 Task: Look for space in Doğubayazıt, Turkey from 12th July, 2023 to 16th July, 2023 for 8 adults in price range Rs.10000 to Rs.16000. Place can be private room with 8 bedrooms having 8 beds and 8 bathrooms. Property type can be house, flat, guest house. Amenities needed are: wifi, TV, free parkinig on premises, gym, breakfast. Booking option can be shelf check-in. Required host language is English.
Action: Mouse pressed left at (443, 113)
Screenshot: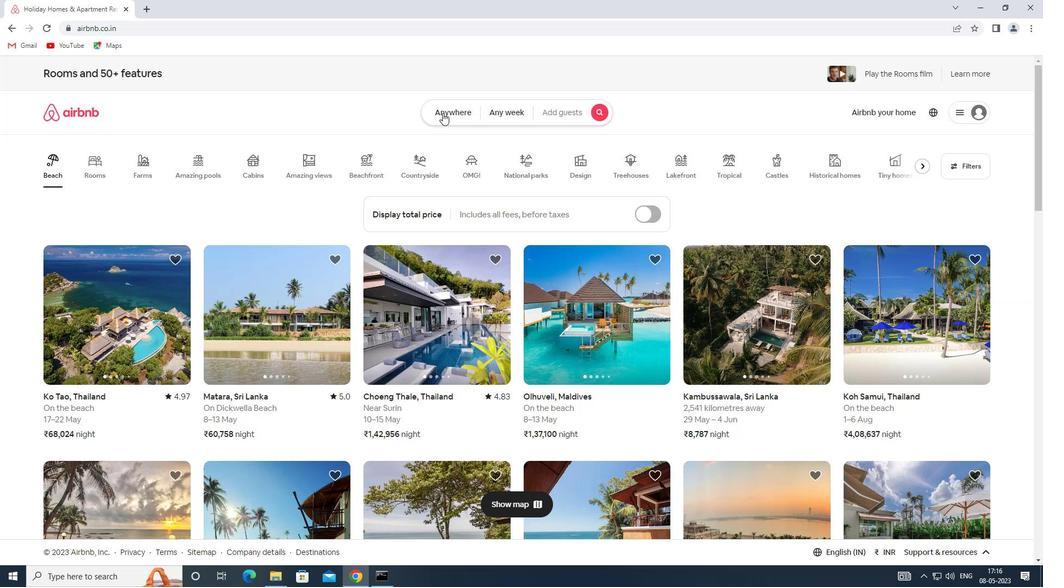 
Action: Mouse moved to (313, 163)
Screenshot: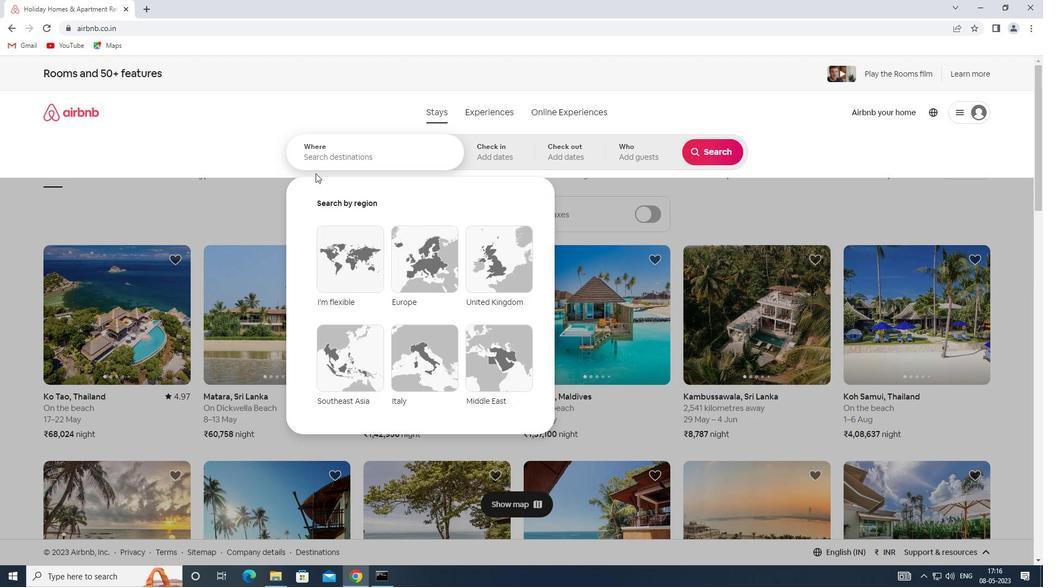 
Action: Mouse pressed left at (313, 163)
Screenshot: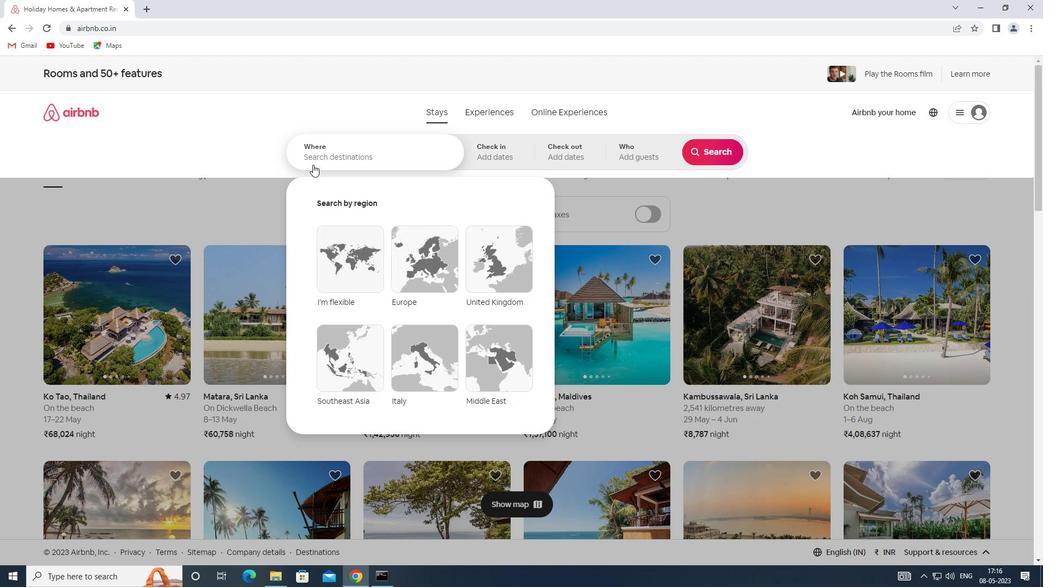 
Action: Key pressed <Key.shift>SPACE<Key.space>IN<Key.space><Key.shift>DOGUBAYAZIT,<Key.shift><Key.shift>TURKEY
Screenshot: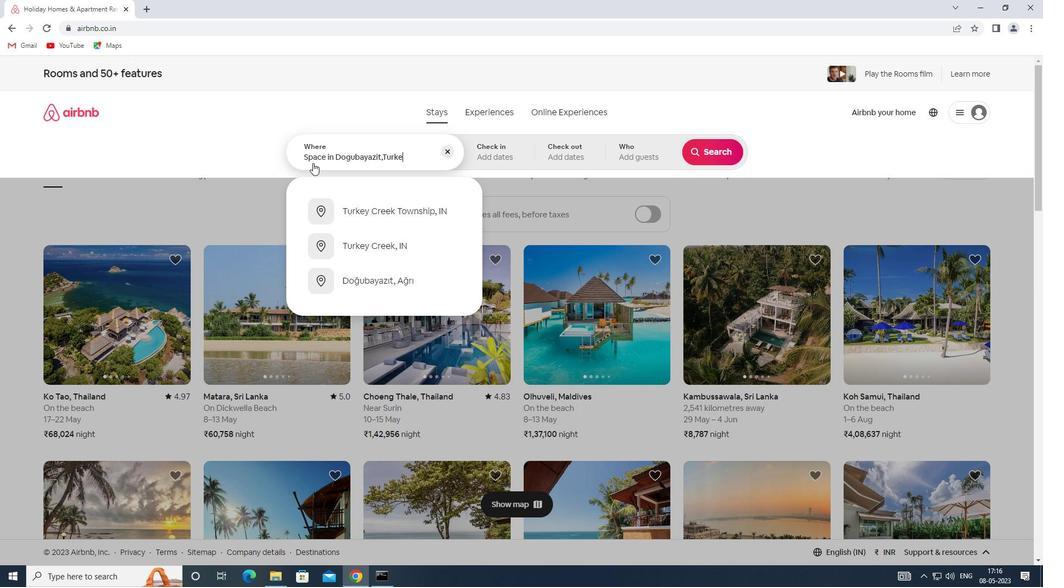 
Action: Mouse moved to (500, 153)
Screenshot: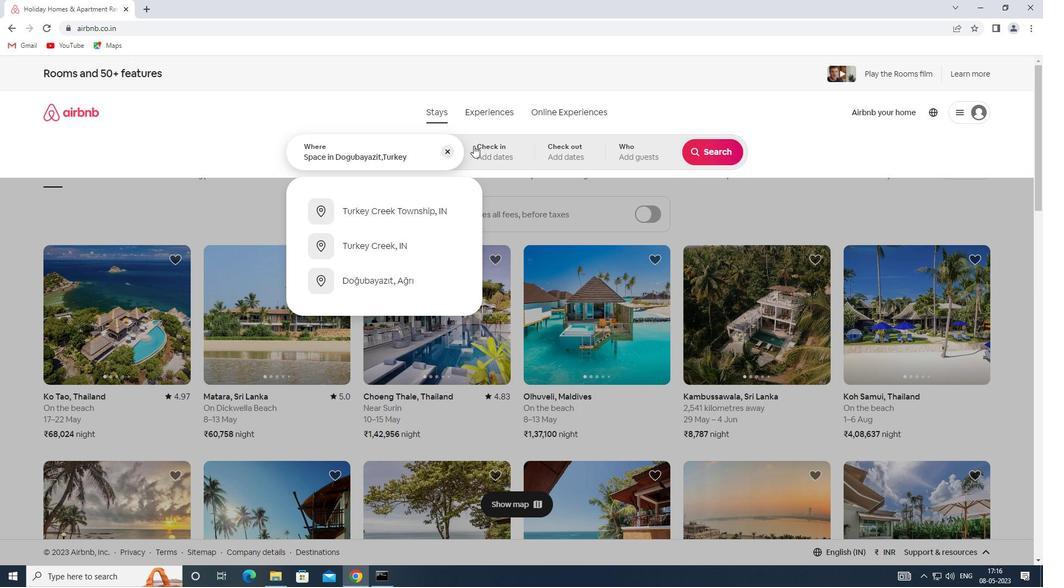 
Action: Mouse pressed left at (500, 153)
Screenshot: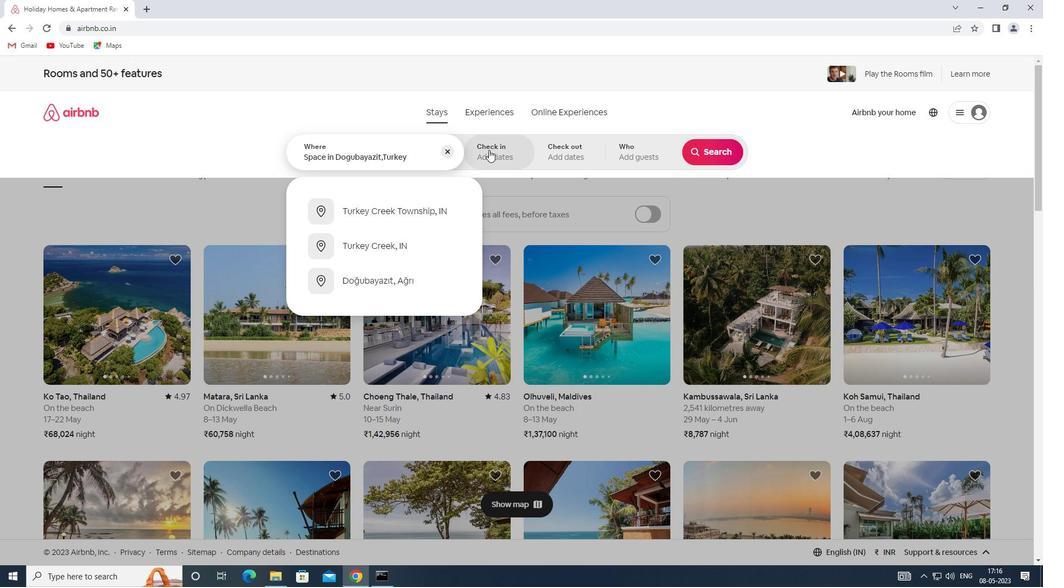 
Action: Mouse moved to (715, 242)
Screenshot: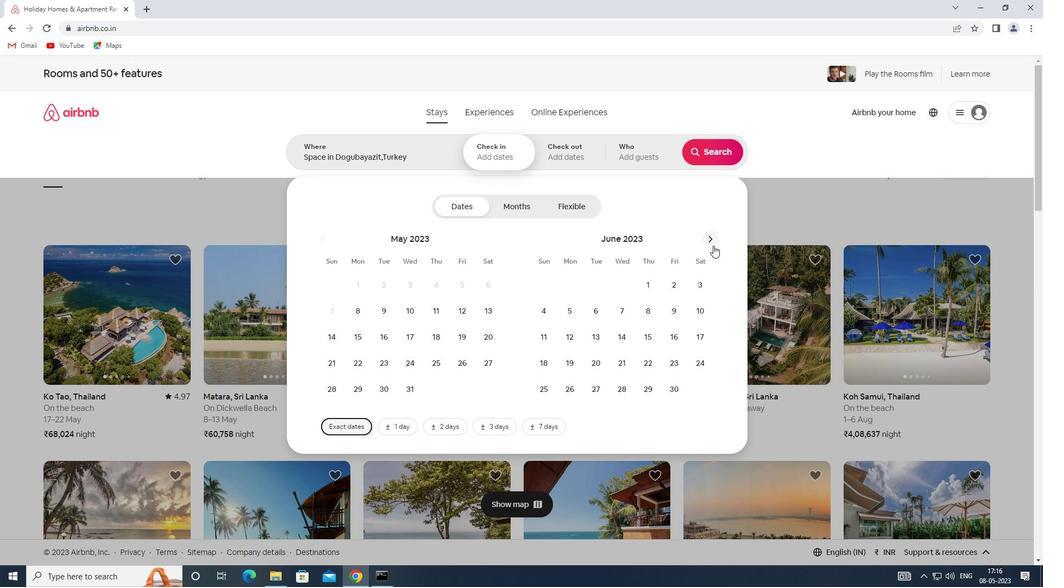 
Action: Mouse pressed left at (715, 242)
Screenshot: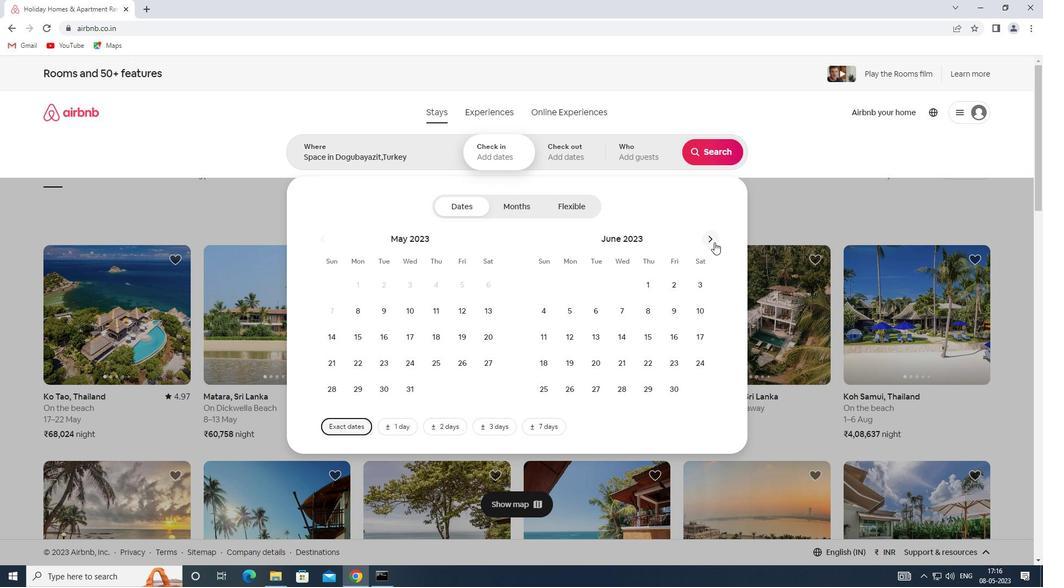 
Action: Mouse moved to (615, 331)
Screenshot: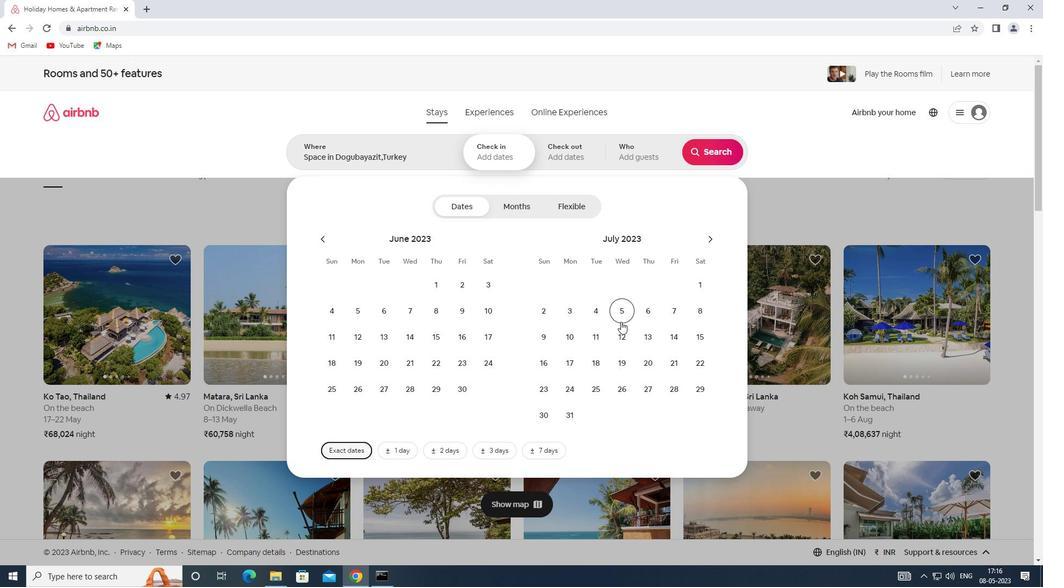 
Action: Mouse pressed left at (615, 331)
Screenshot: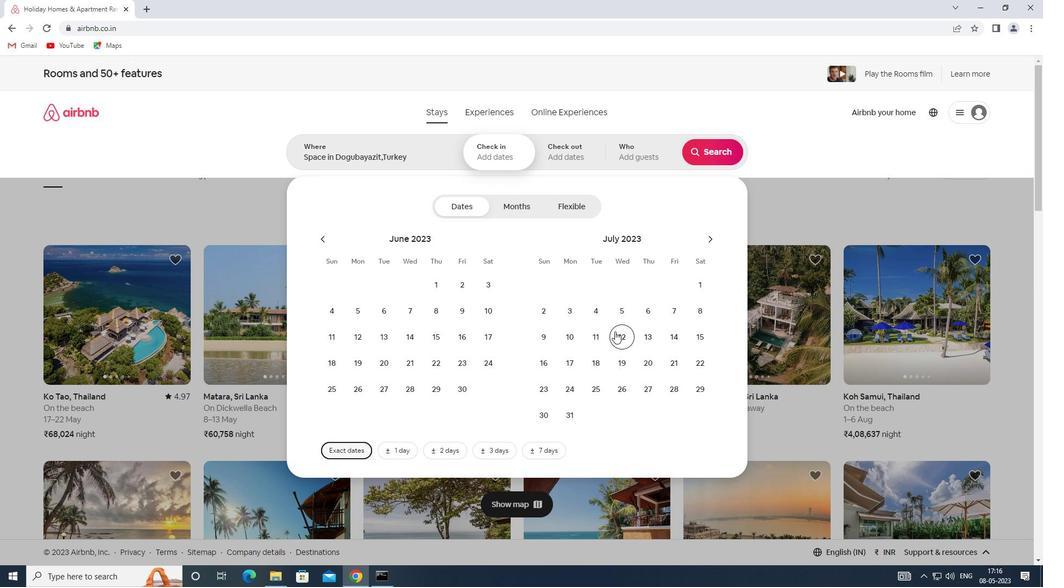 
Action: Mouse moved to (539, 368)
Screenshot: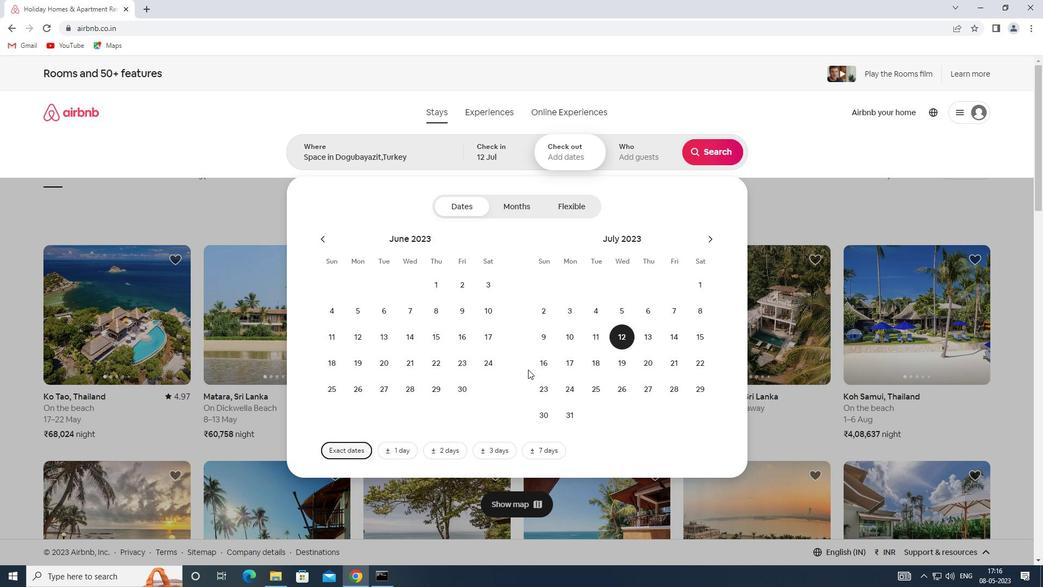 
Action: Mouse pressed left at (539, 368)
Screenshot: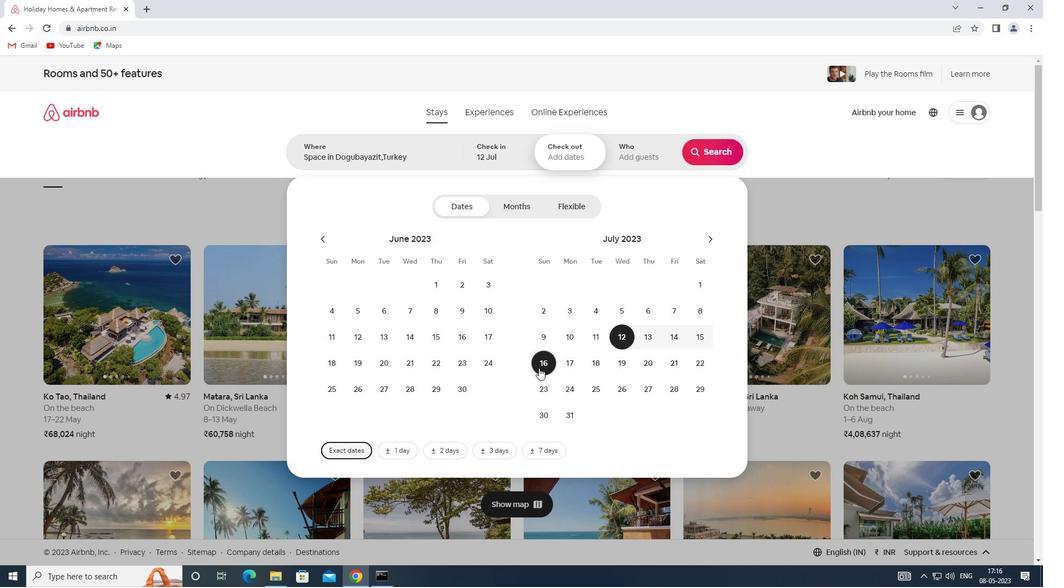 
Action: Mouse moved to (645, 161)
Screenshot: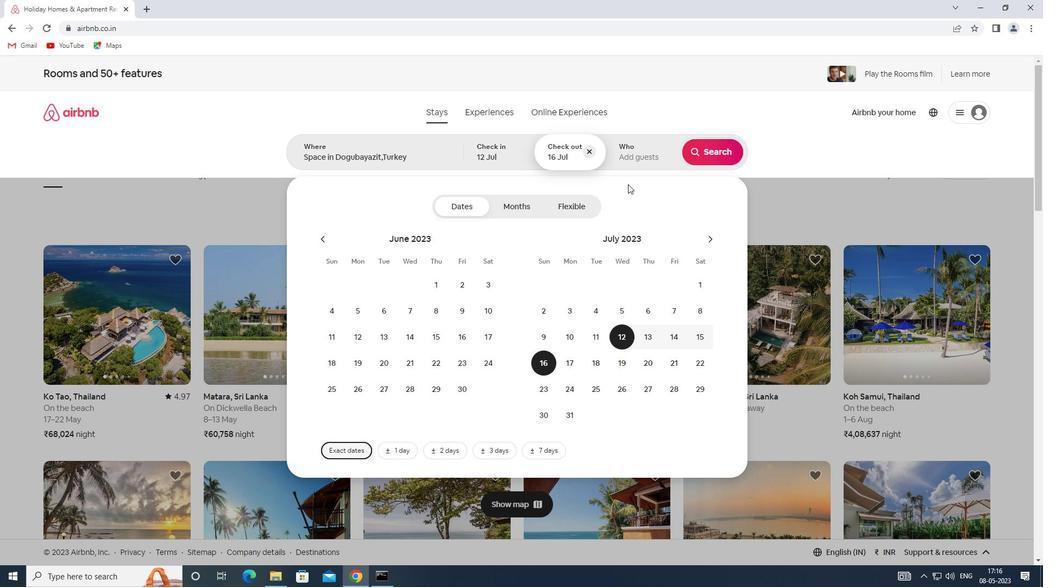 
Action: Mouse pressed left at (645, 161)
Screenshot: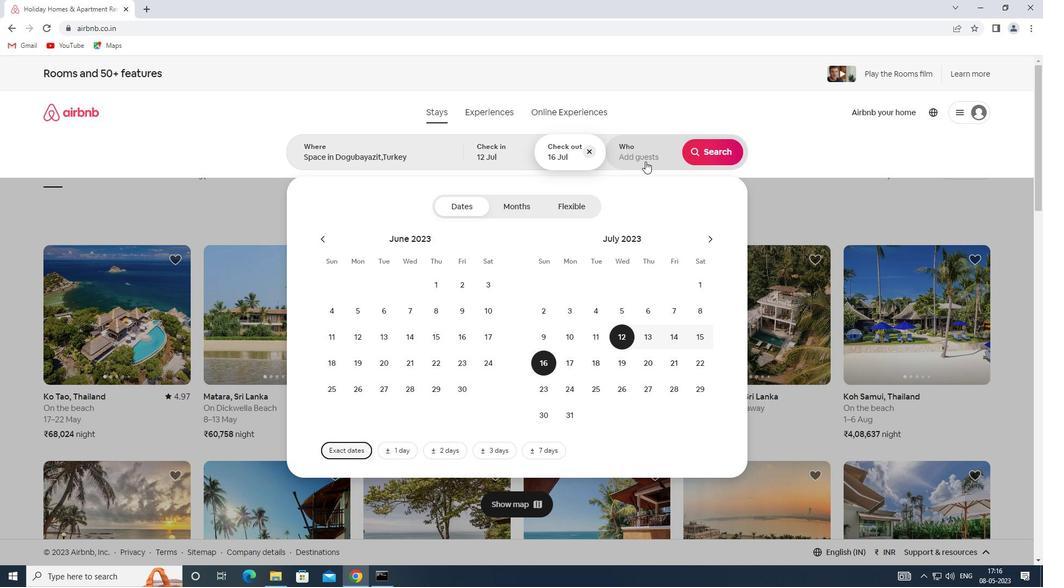
Action: Mouse moved to (715, 215)
Screenshot: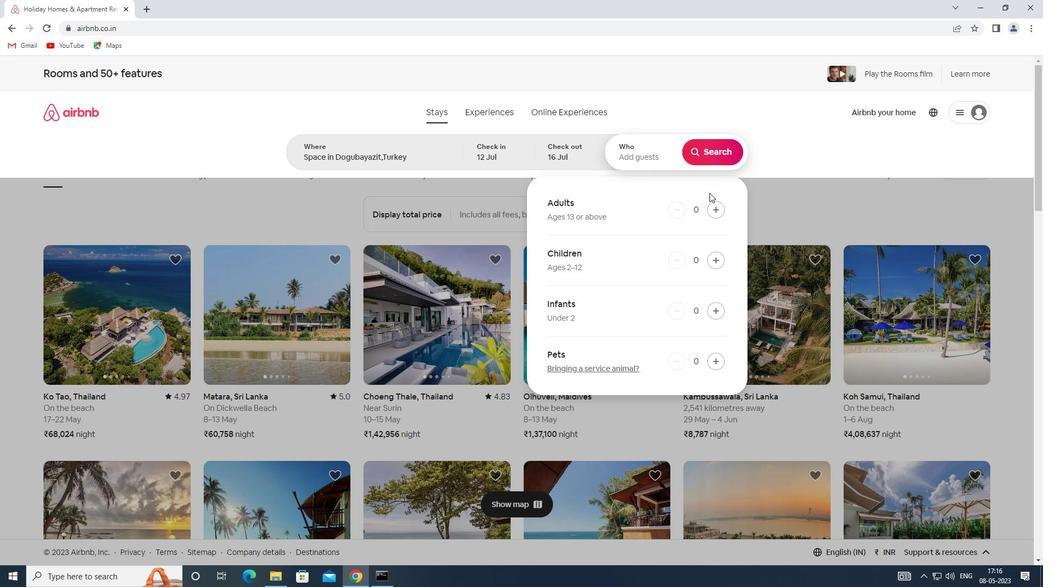 
Action: Mouse pressed left at (715, 215)
Screenshot: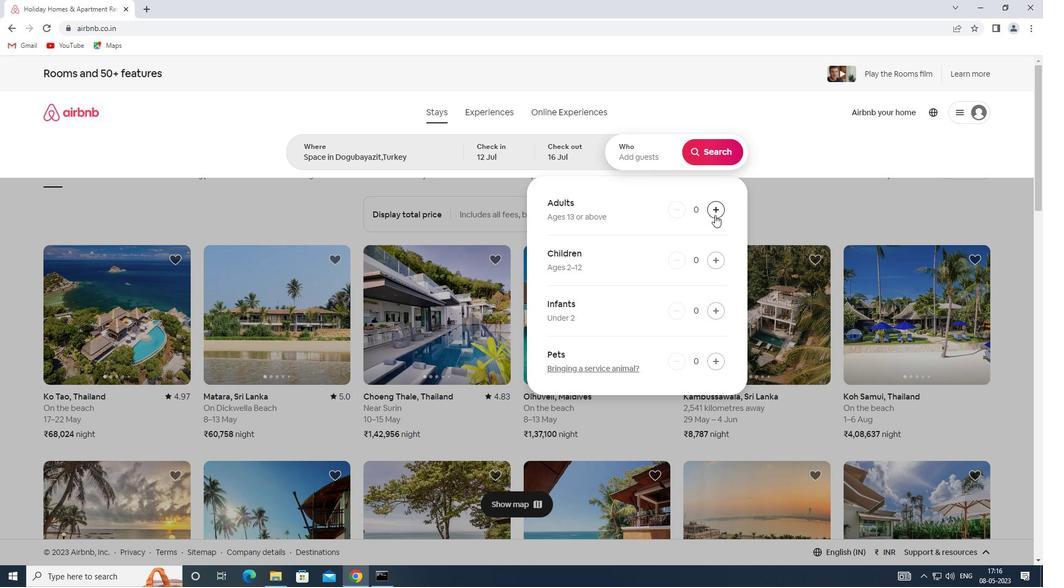 
Action: Mouse pressed left at (715, 215)
Screenshot: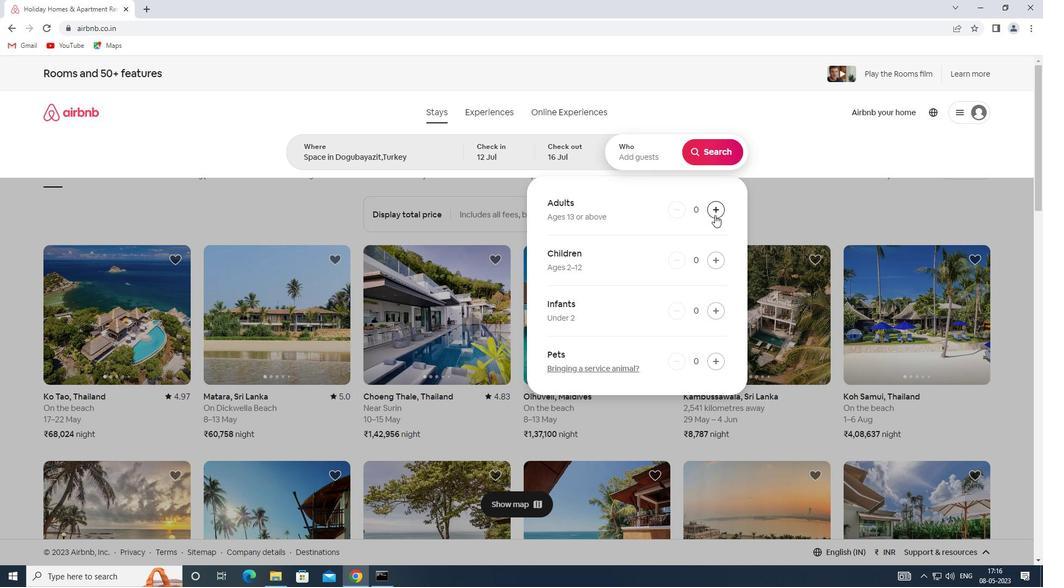 
Action: Mouse pressed left at (715, 215)
Screenshot: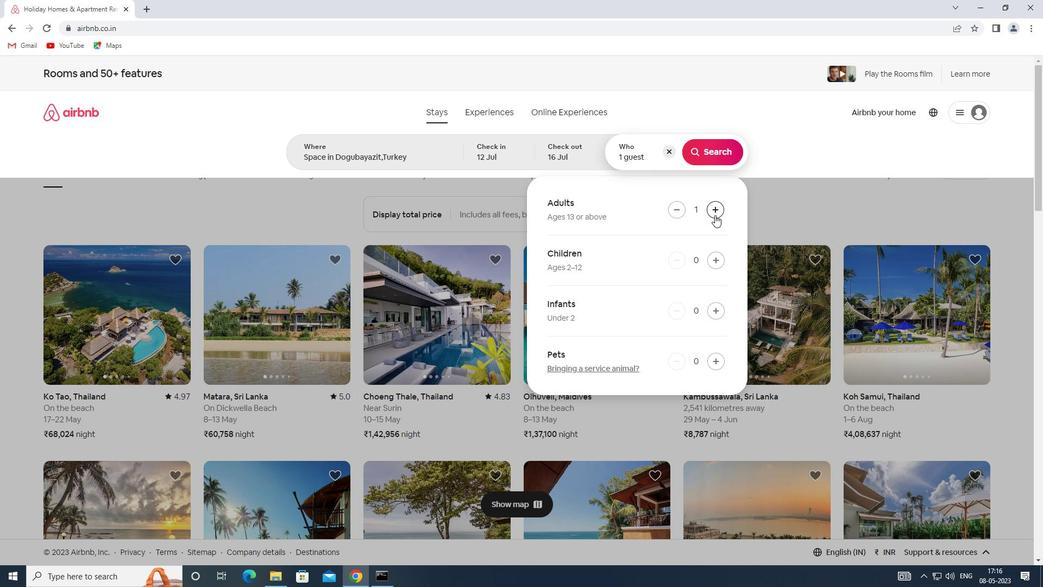 
Action: Mouse pressed left at (715, 215)
Screenshot: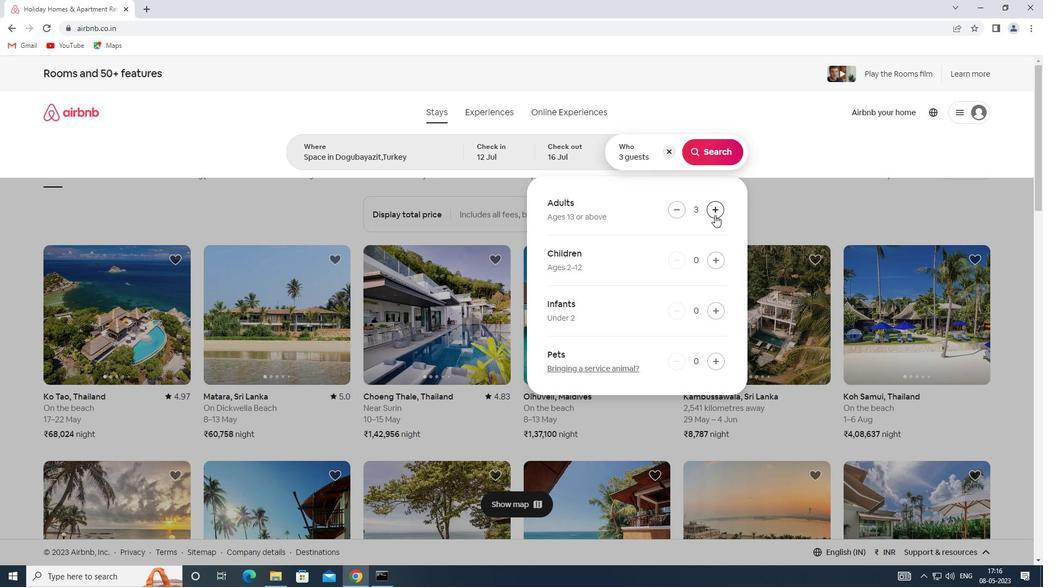 
Action: Mouse pressed left at (715, 215)
Screenshot: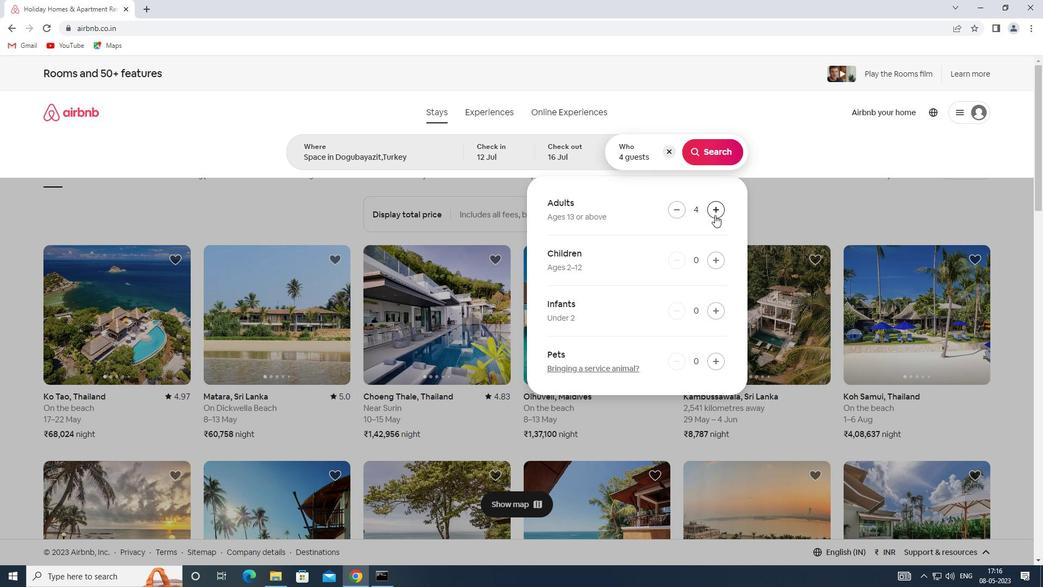 
Action: Mouse pressed left at (715, 215)
Screenshot: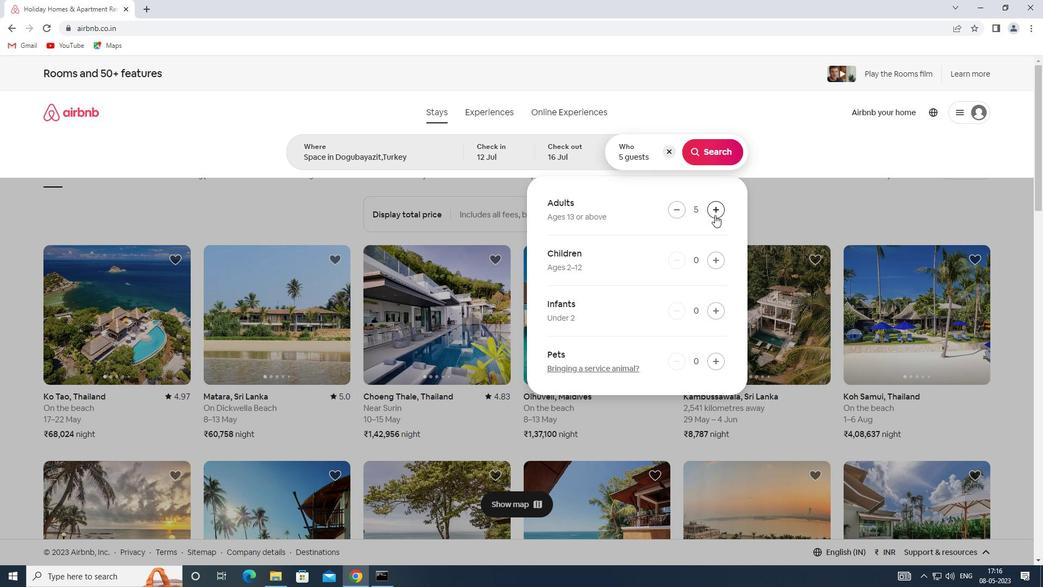 
Action: Mouse pressed left at (715, 215)
Screenshot: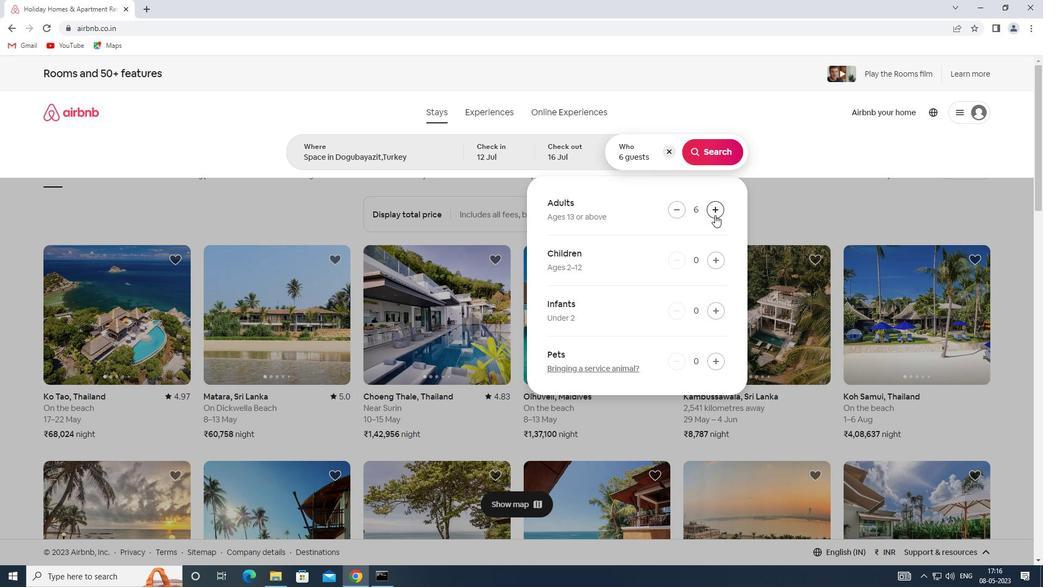 
Action: Mouse pressed left at (715, 215)
Screenshot: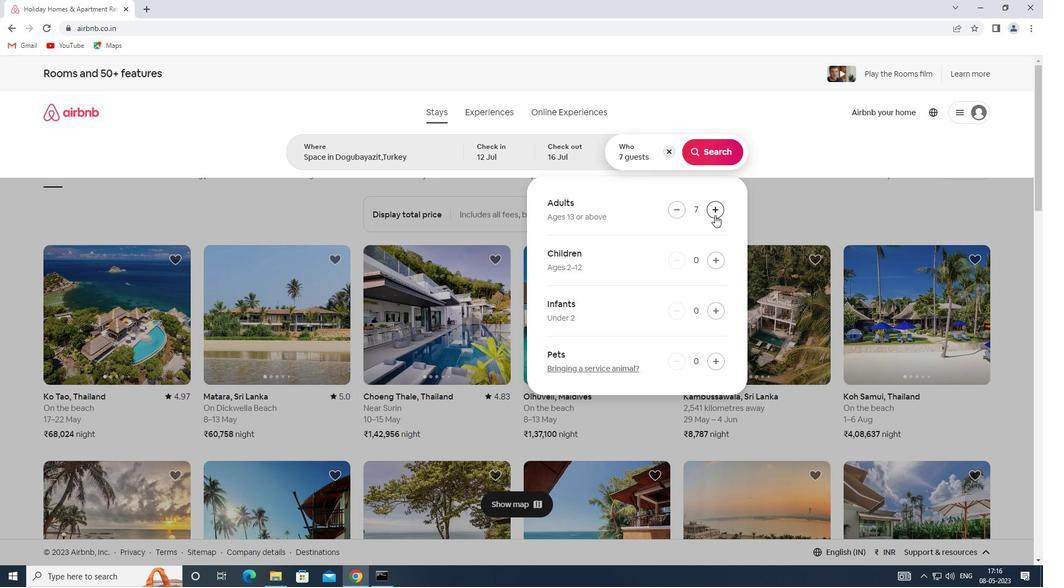 
Action: Mouse moved to (709, 158)
Screenshot: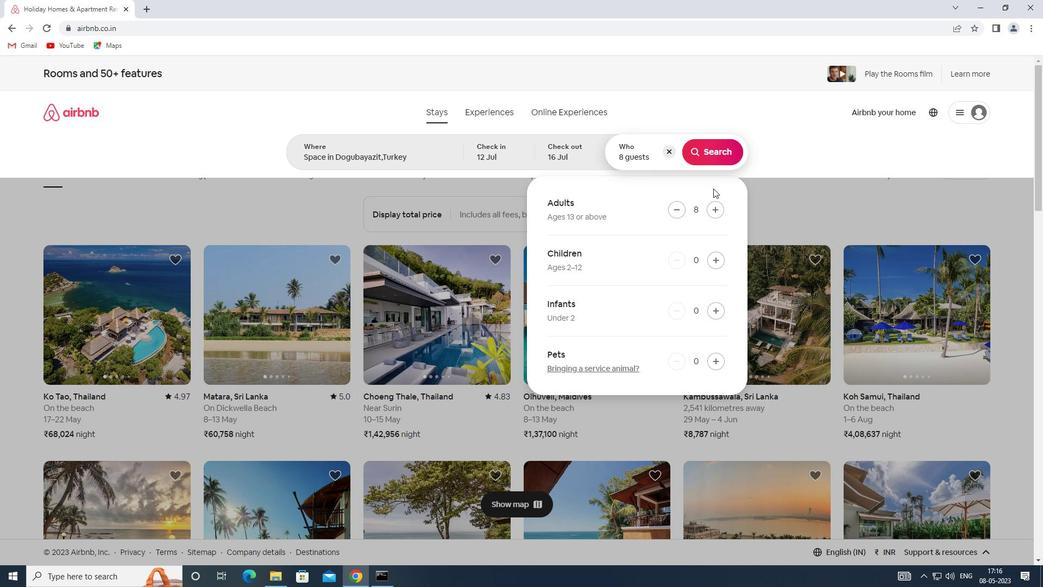
Action: Mouse pressed left at (709, 158)
Screenshot: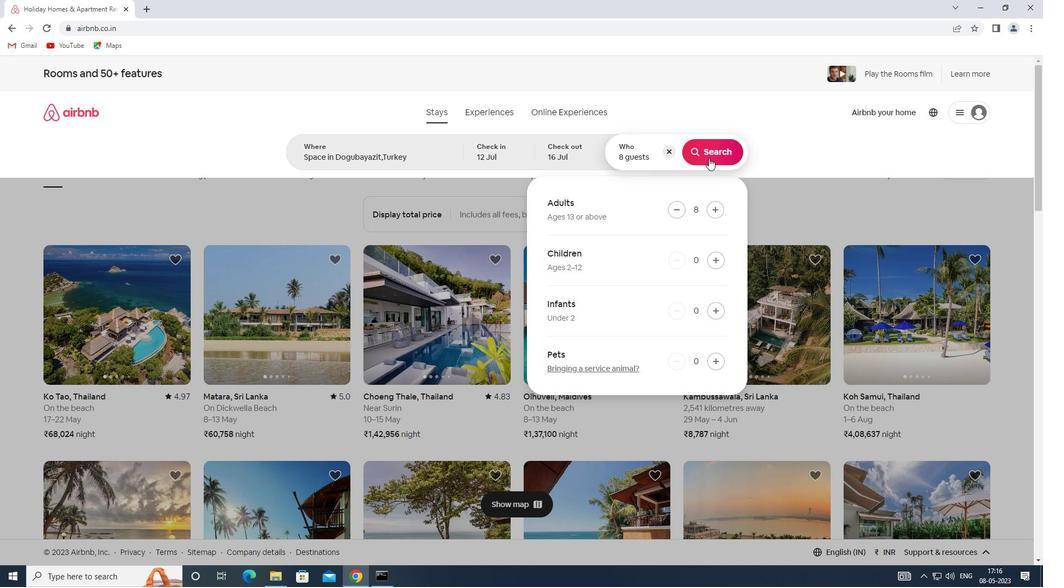 
Action: Mouse moved to (988, 129)
Screenshot: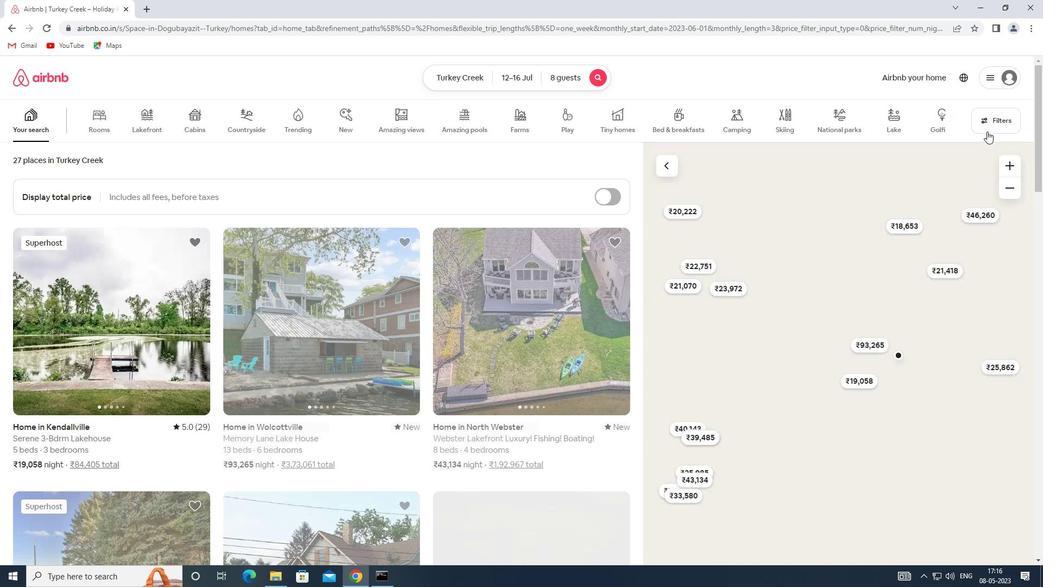 
Action: Mouse pressed left at (988, 129)
Screenshot: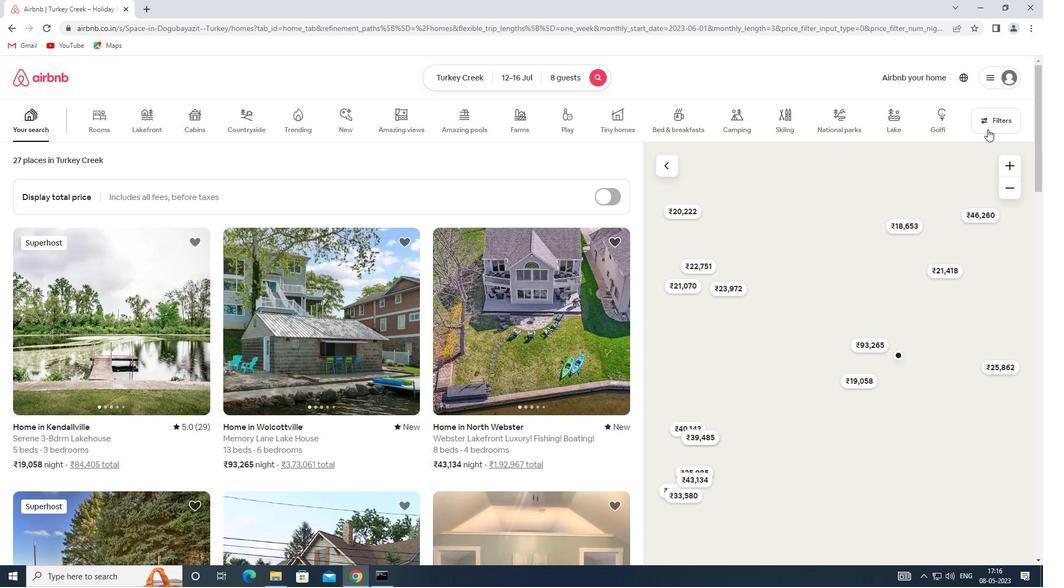 
Action: Mouse moved to (385, 390)
Screenshot: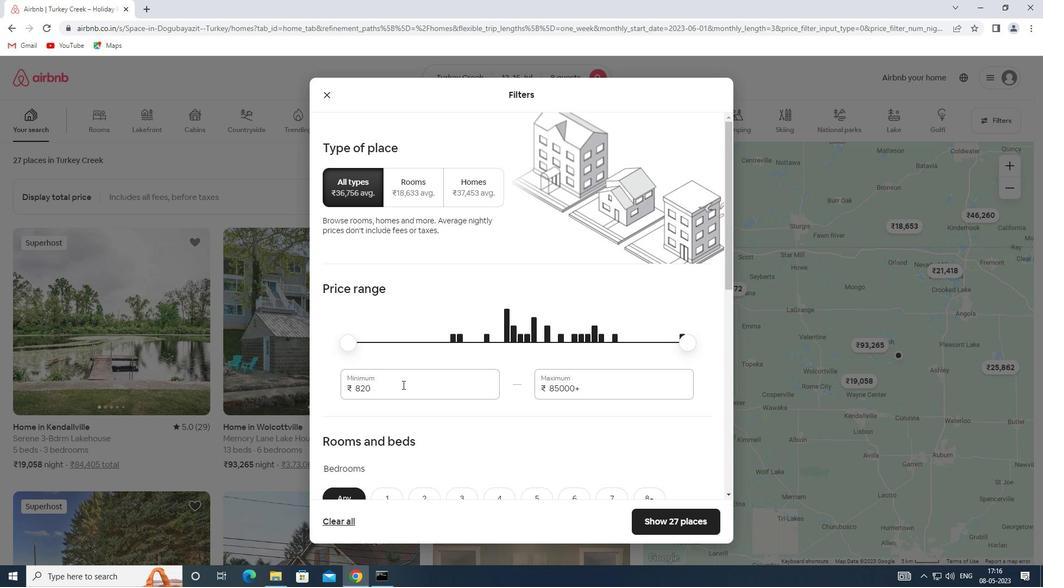 
Action: Mouse pressed left at (385, 390)
Screenshot: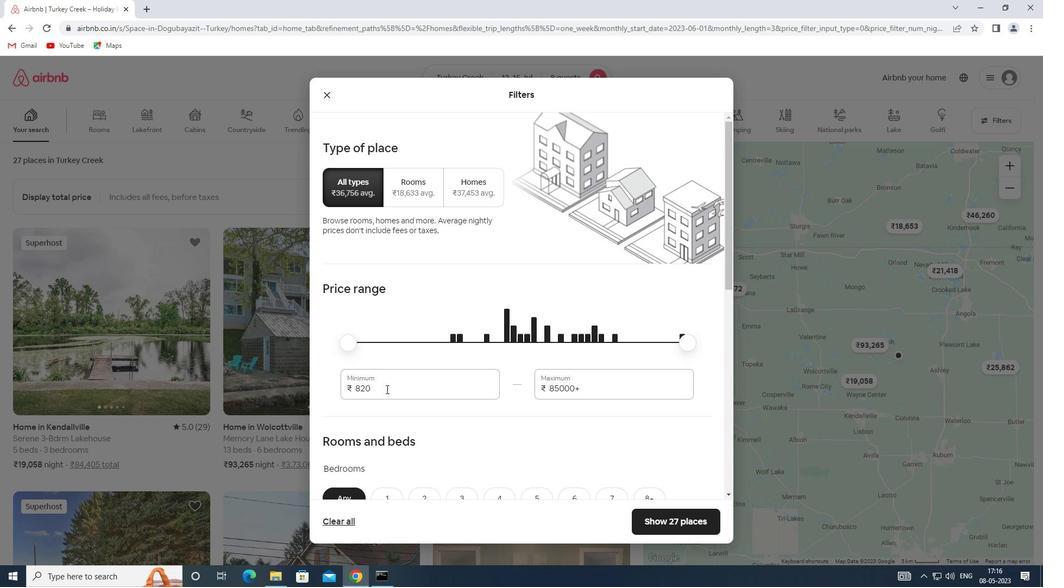 
Action: Mouse moved to (339, 390)
Screenshot: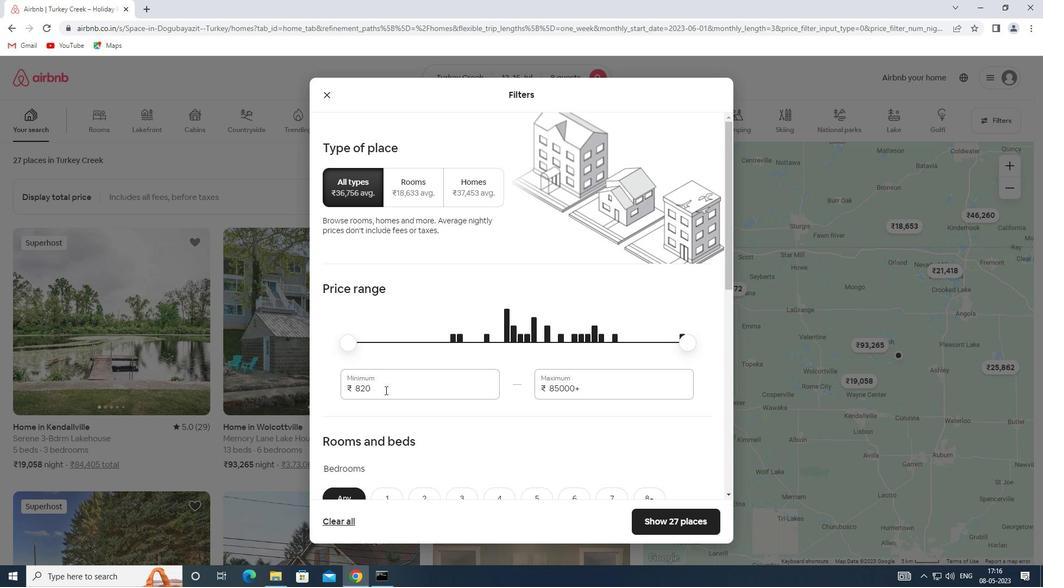 
Action: Key pressed 10000
Screenshot: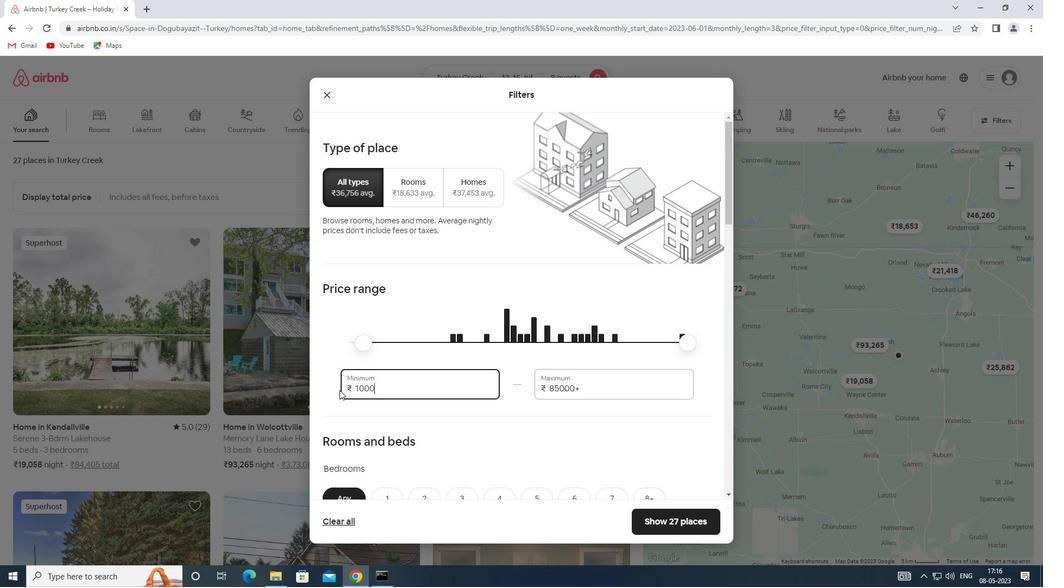 
Action: Mouse moved to (587, 389)
Screenshot: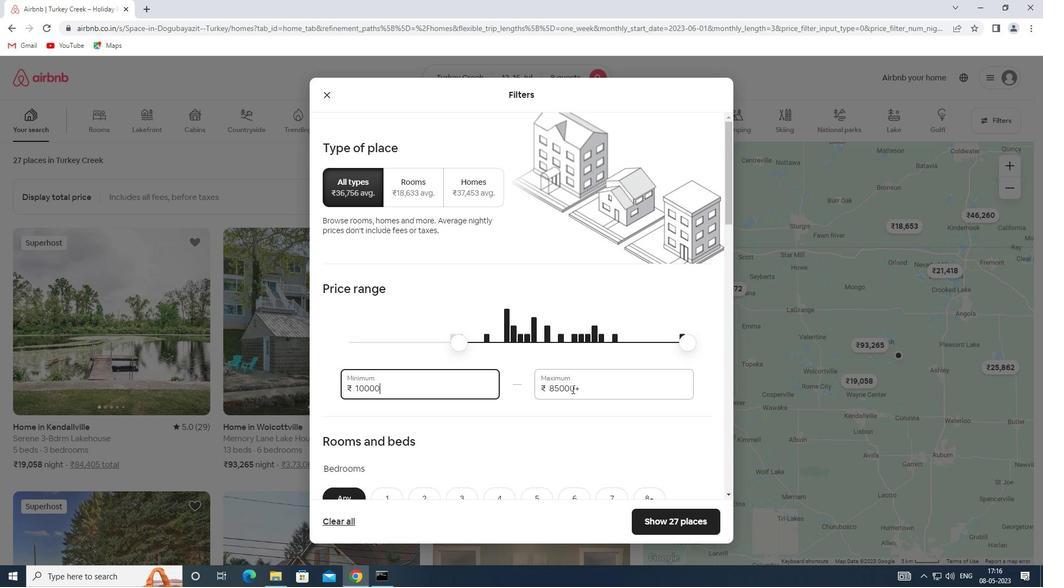 
Action: Mouse pressed left at (587, 389)
Screenshot: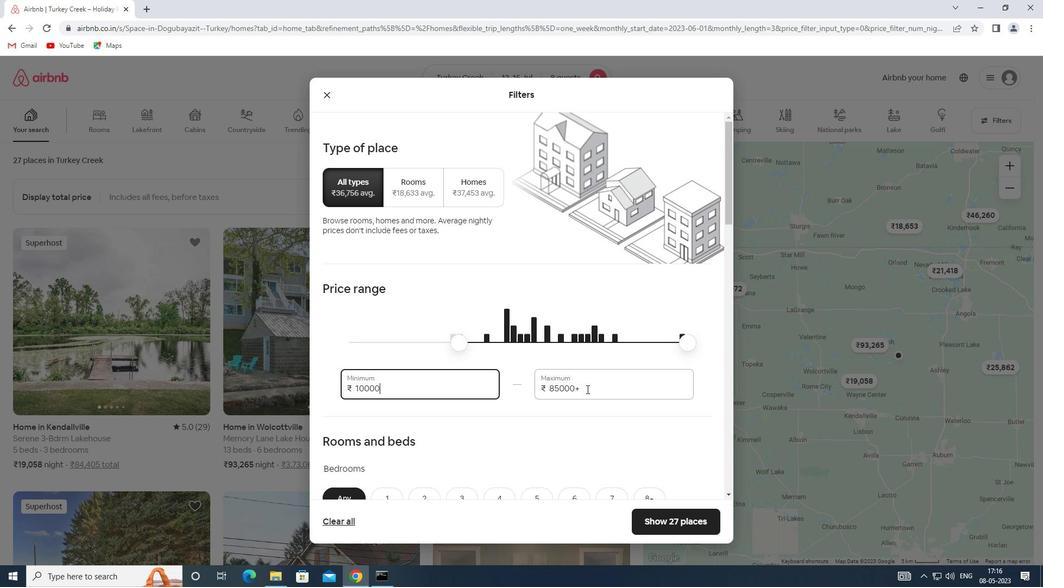 
Action: Mouse moved to (524, 389)
Screenshot: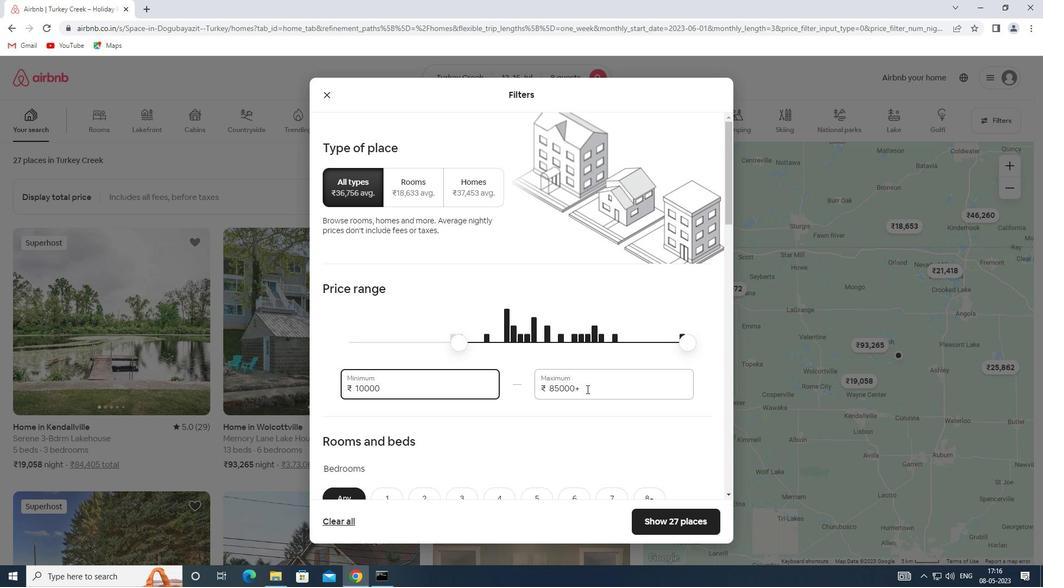 
Action: Key pressed 16000
Screenshot: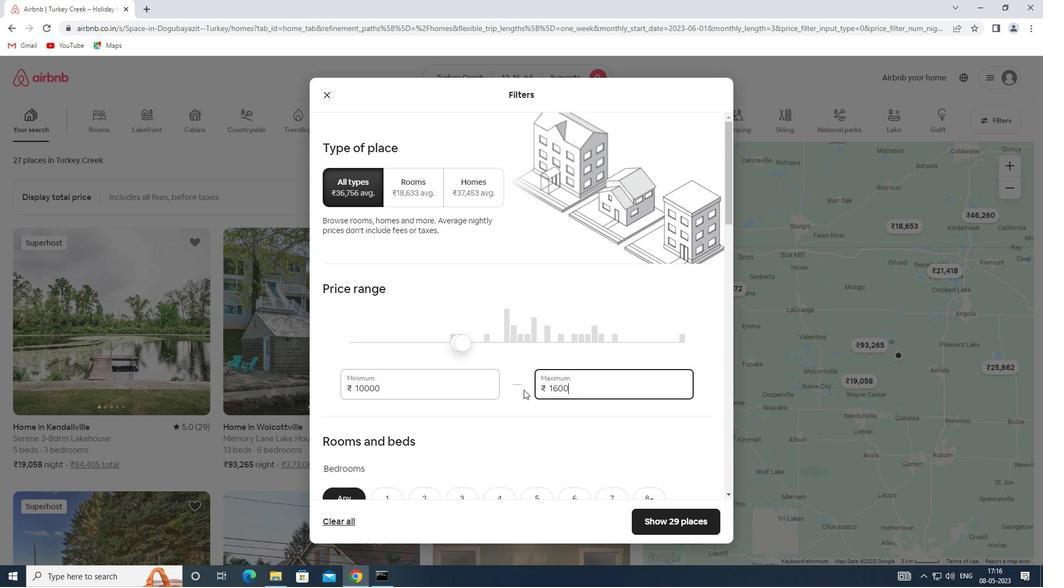 
Action: Mouse scrolled (524, 389) with delta (0, 0)
Screenshot: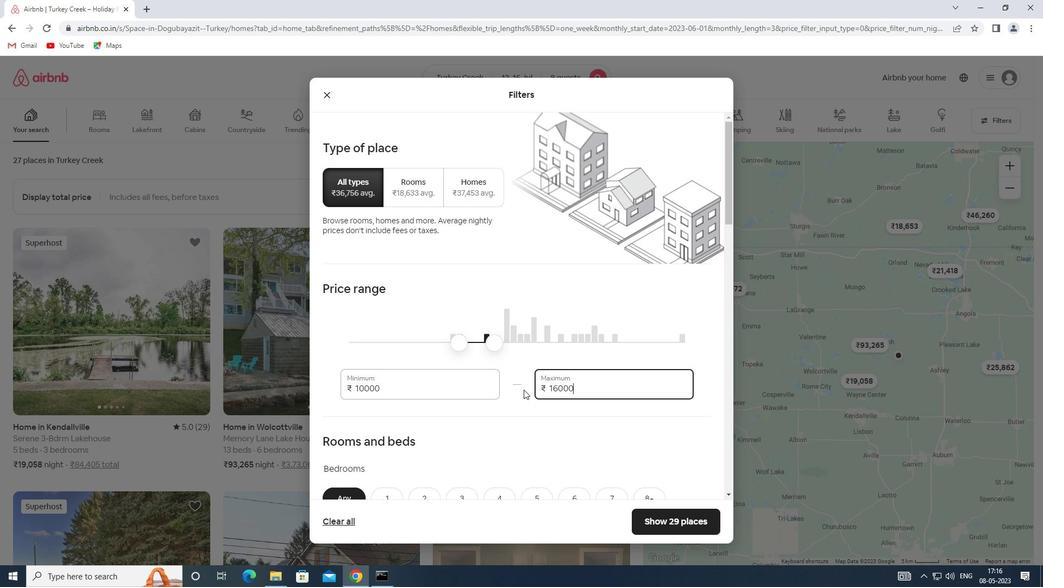 
Action: Mouse scrolled (524, 389) with delta (0, 0)
Screenshot: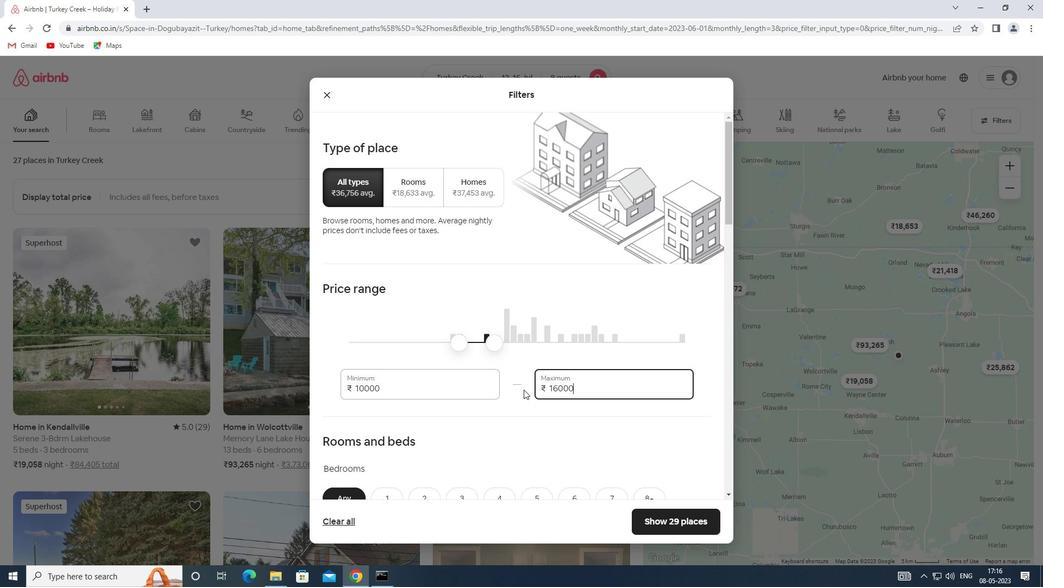 
Action: Mouse moved to (523, 389)
Screenshot: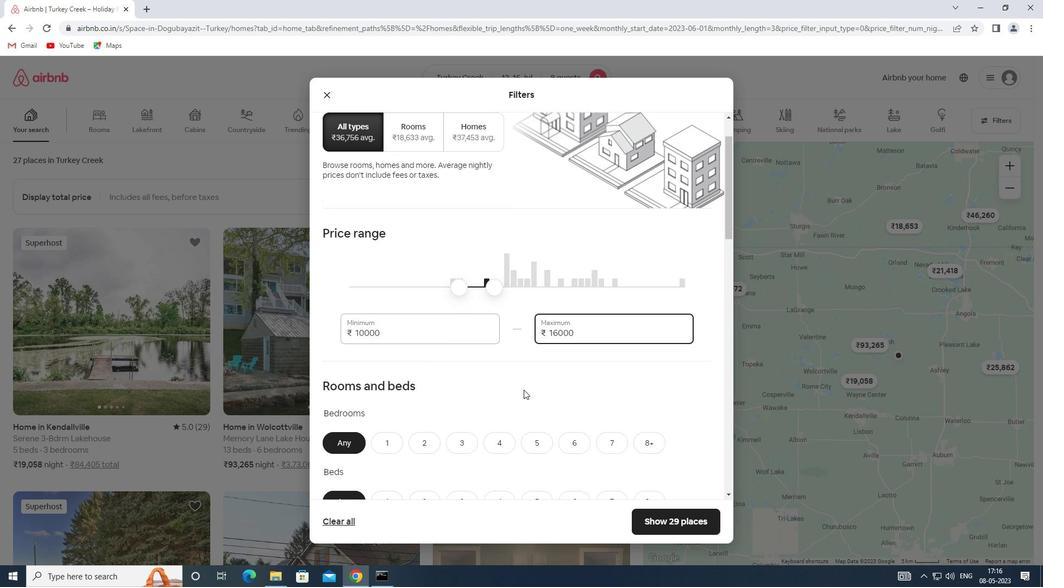 
Action: Mouse scrolled (523, 389) with delta (0, 0)
Screenshot: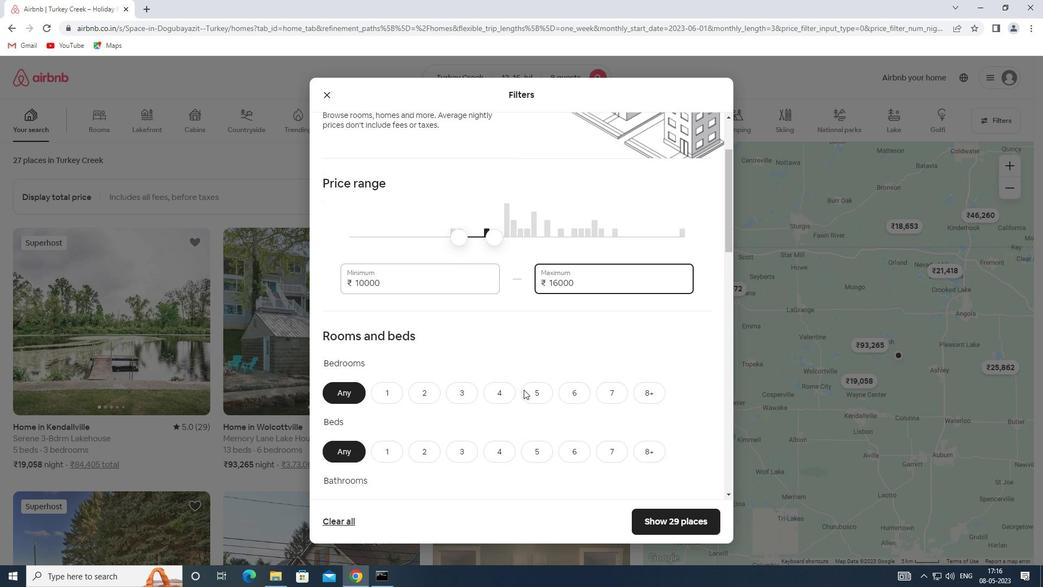 
Action: Mouse moved to (649, 336)
Screenshot: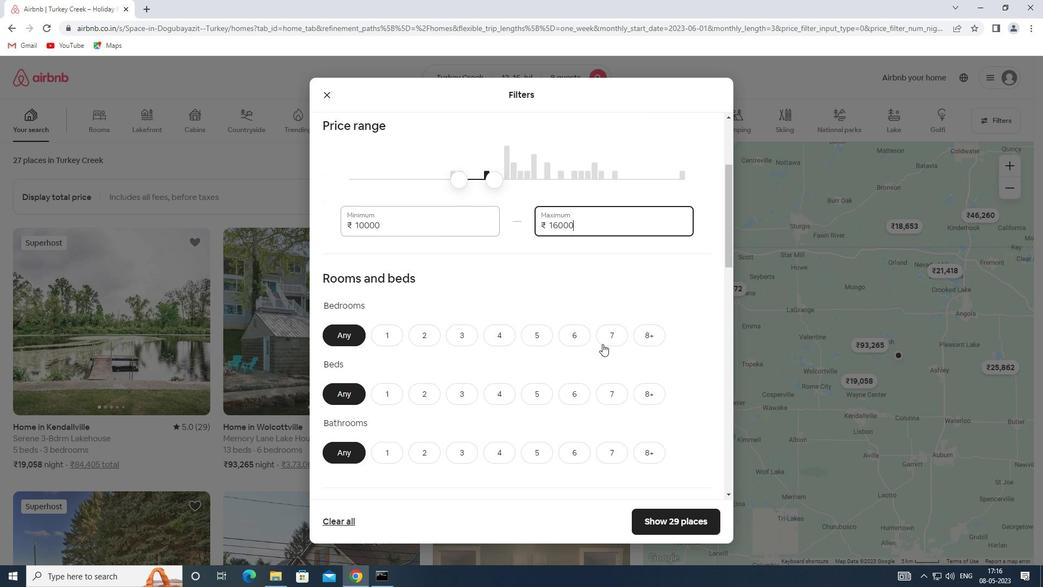 
Action: Mouse pressed left at (649, 336)
Screenshot: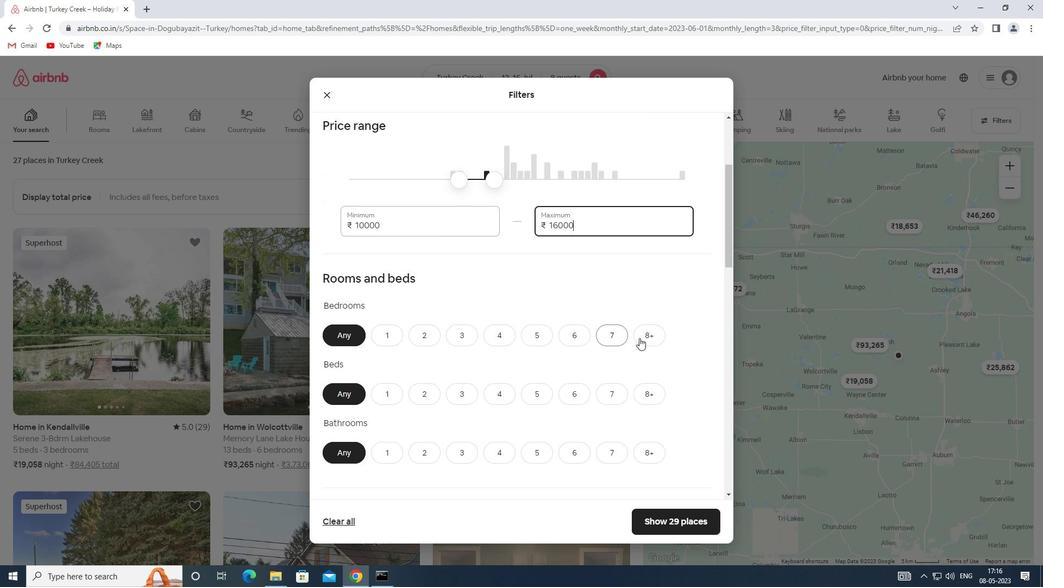 
Action: Mouse moved to (648, 388)
Screenshot: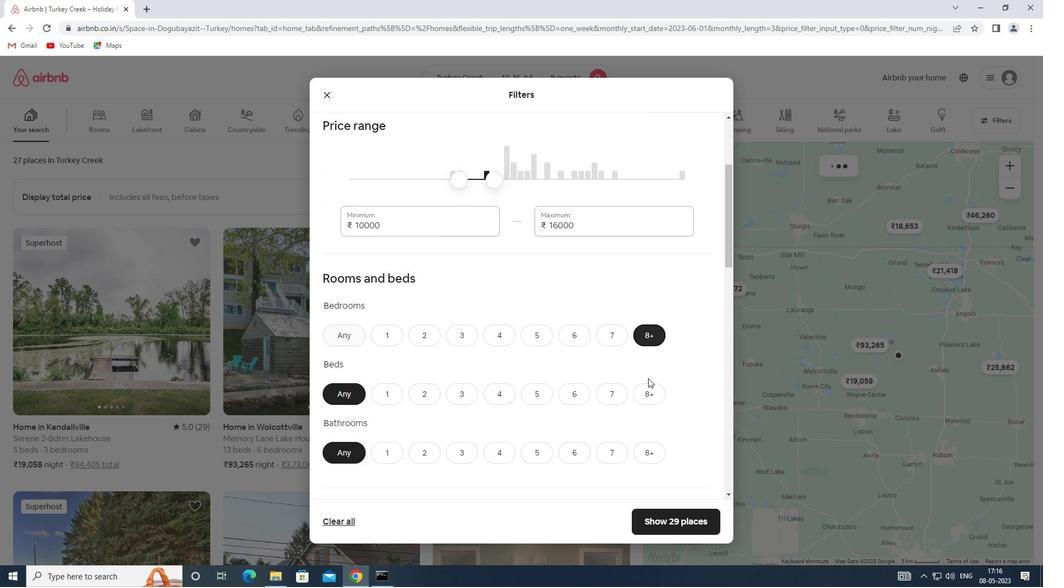 
Action: Mouse pressed left at (648, 388)
Screenshot: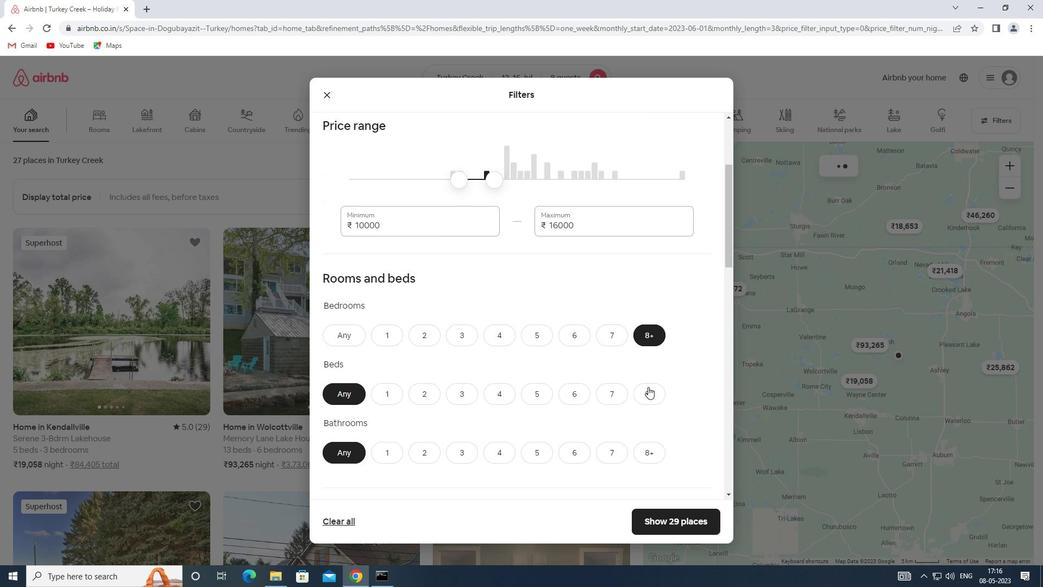 
Action: Mouse moved to (647, 457)
Screenshot: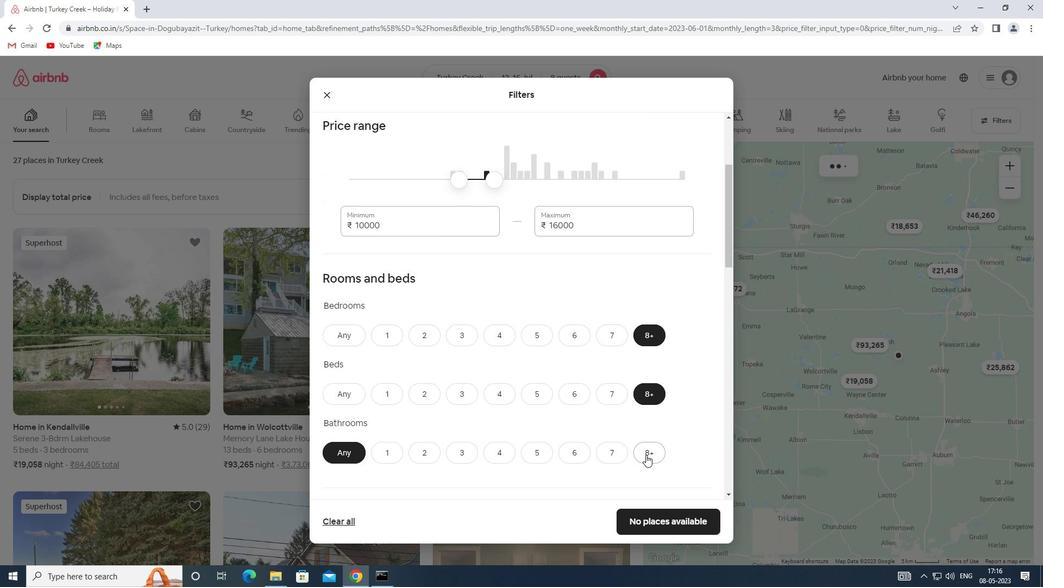 
Action: Mouse pressed left at (647, 457)
Screenshot: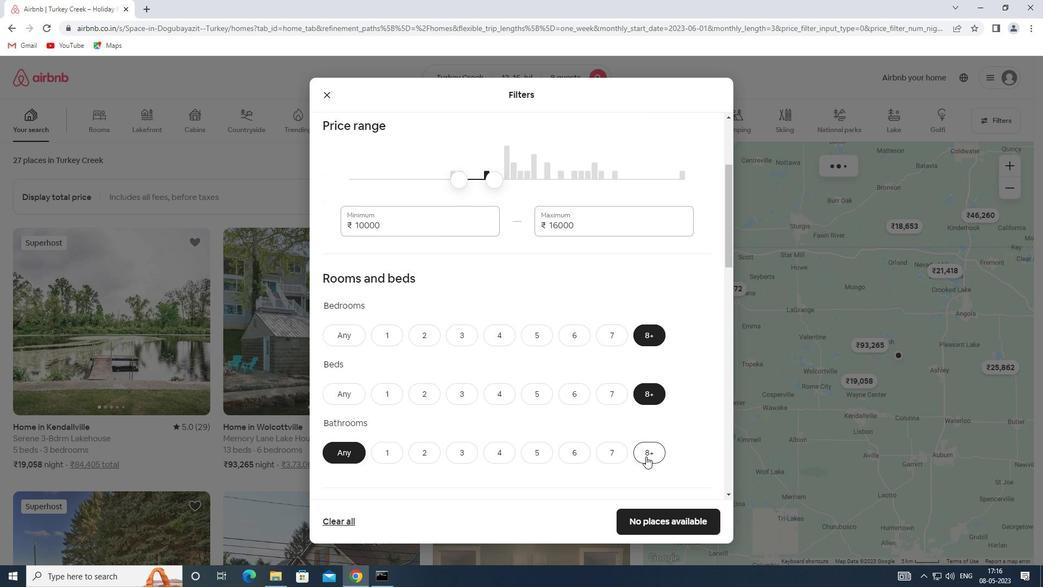 
Action: Mouse moved to (548, 406)
Screenshot: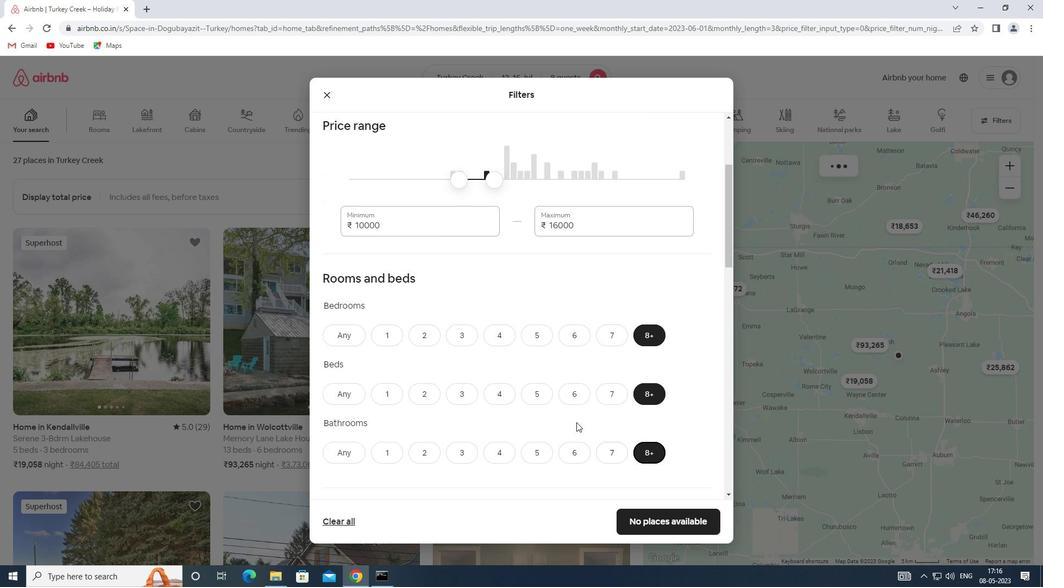 
Action: Mouse scrolled (548, 406) with delta (0, 0)
Screenshot: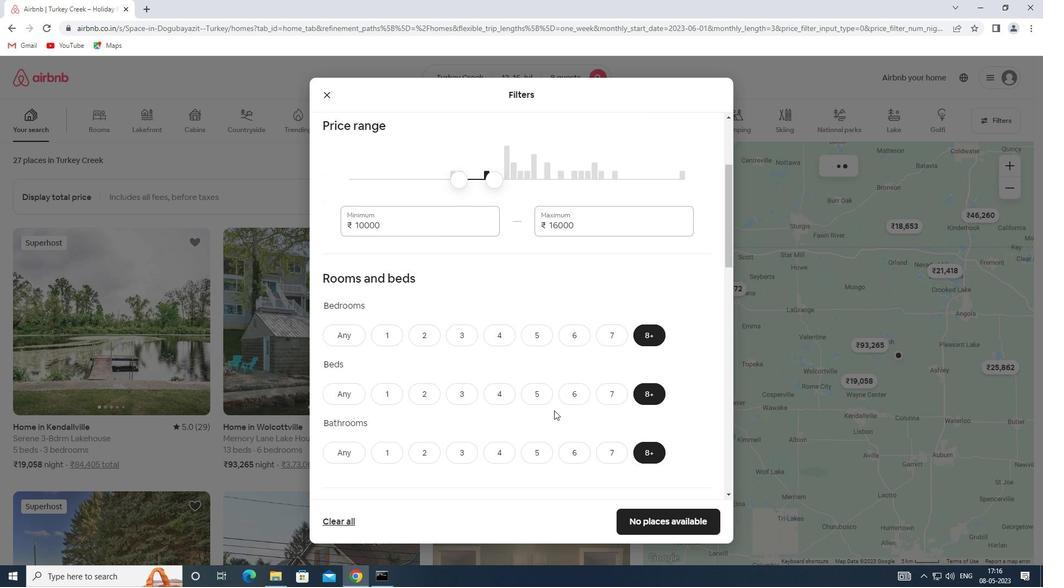 
Action: Mouse scrolled (548, 406) with delta (0, 0)
Screenshot: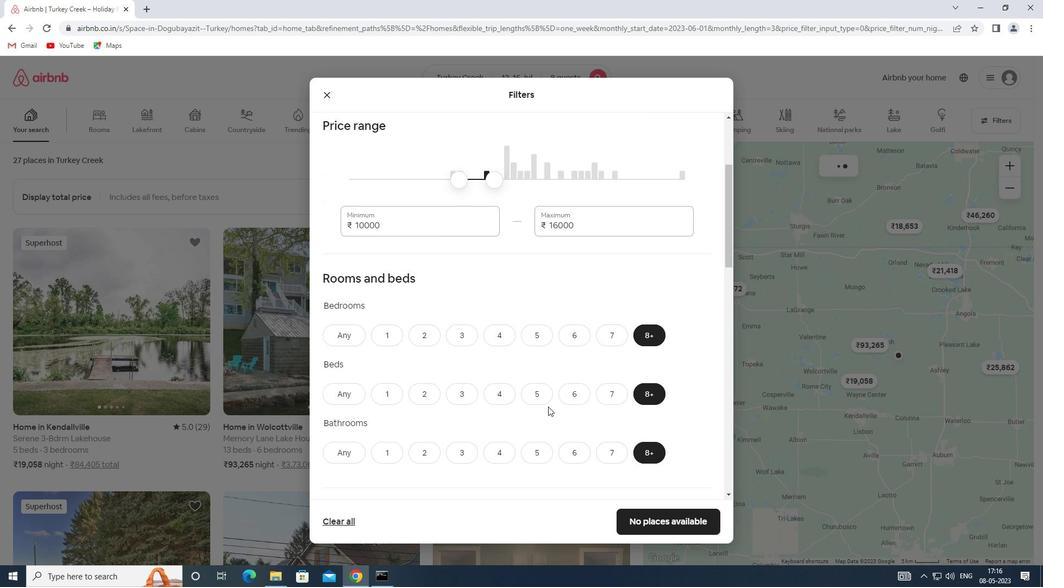 
Action: Mouse moved to (523, 390)
Screenshot: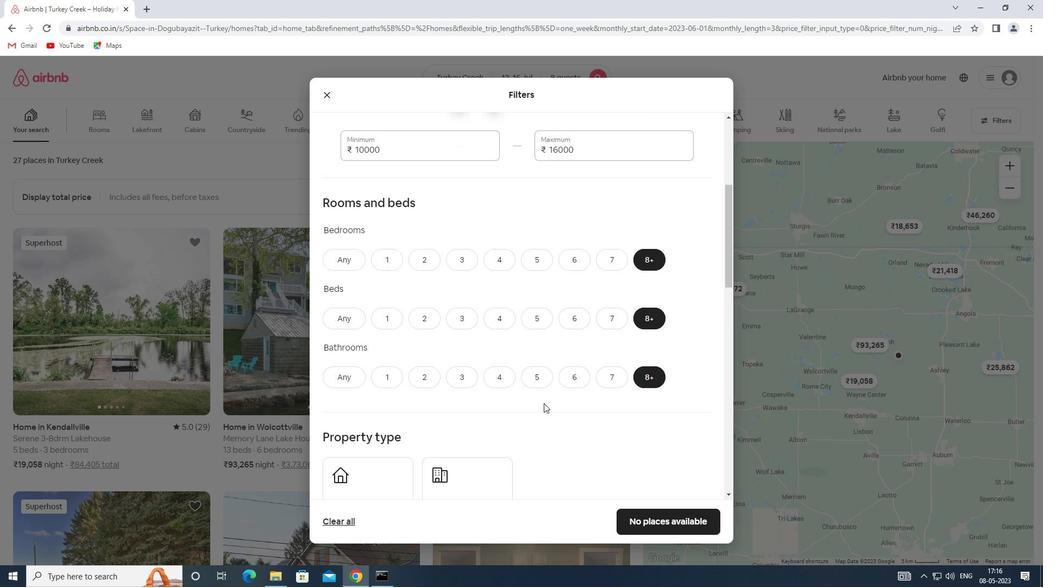 
Action: Mouse scrolled (523, 389) with delta (0, 0)
Screenshot: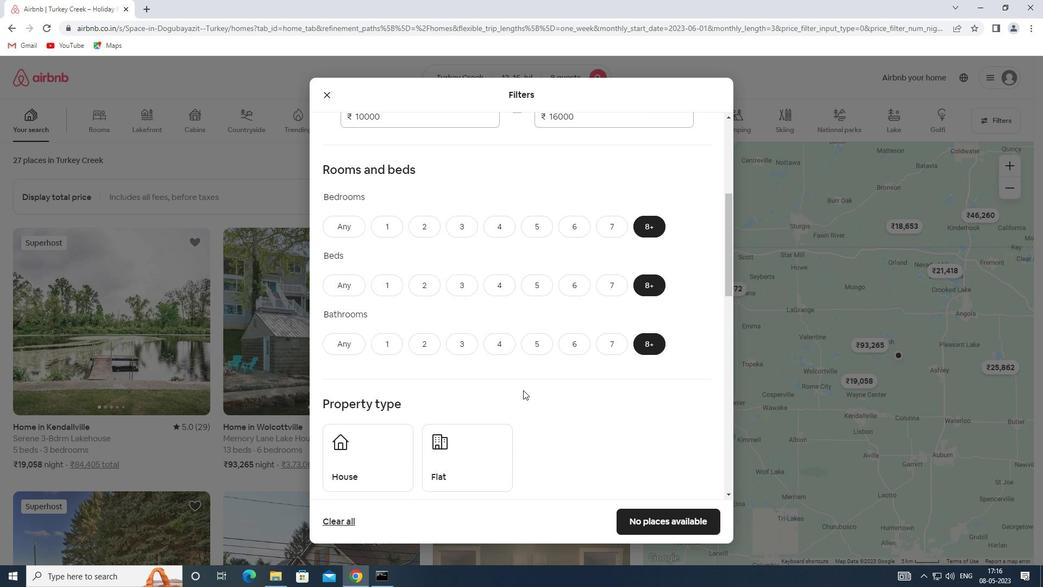 
Action: Mouse scrolled (523, 389) with delta (0, 0)
Screenshot: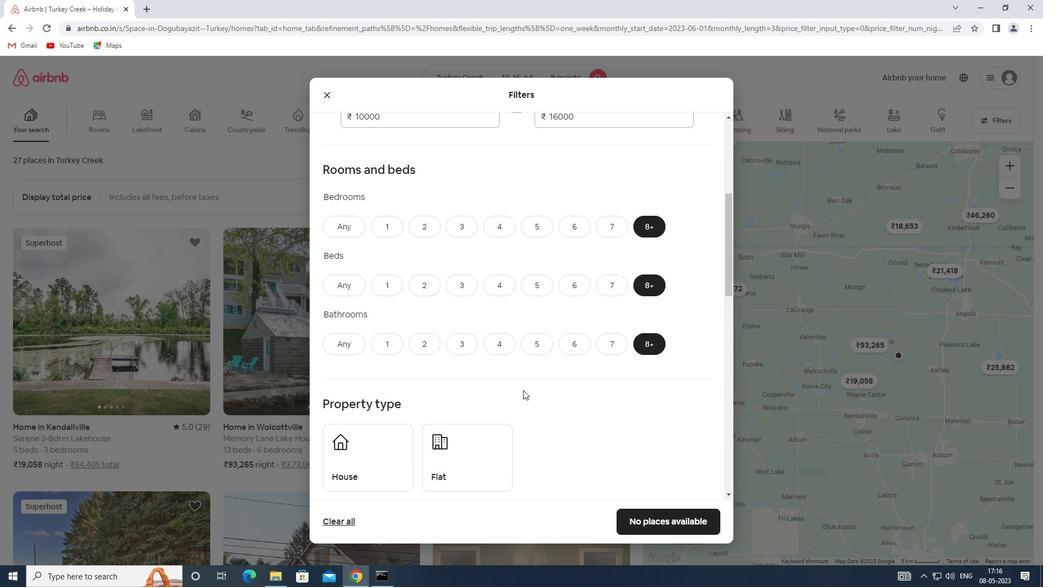
Action: Mouse moved to (404, 367)
Screenshot: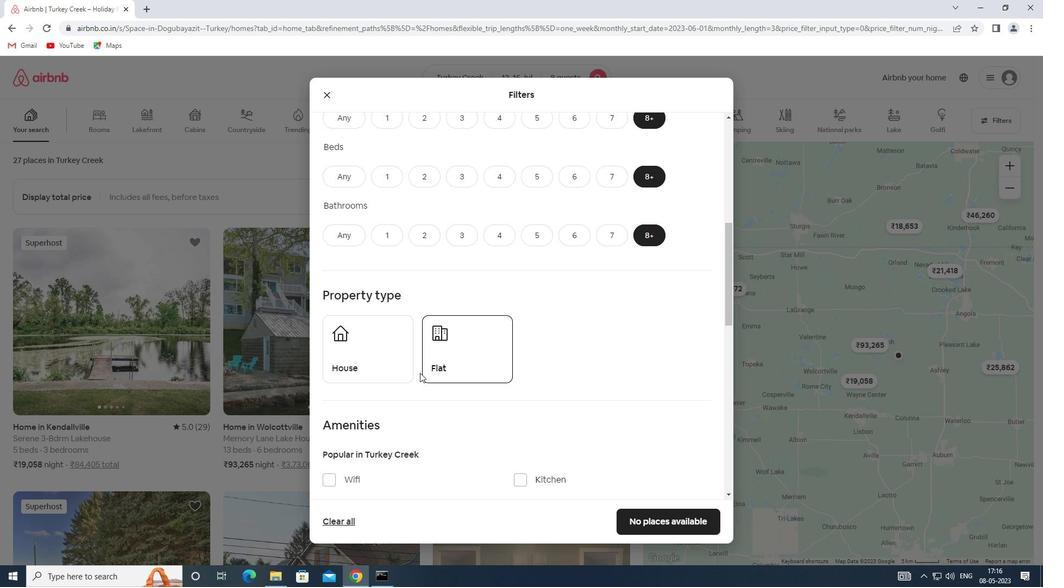 
Action: Mouse pressed left at (404, 367)
Screenshot: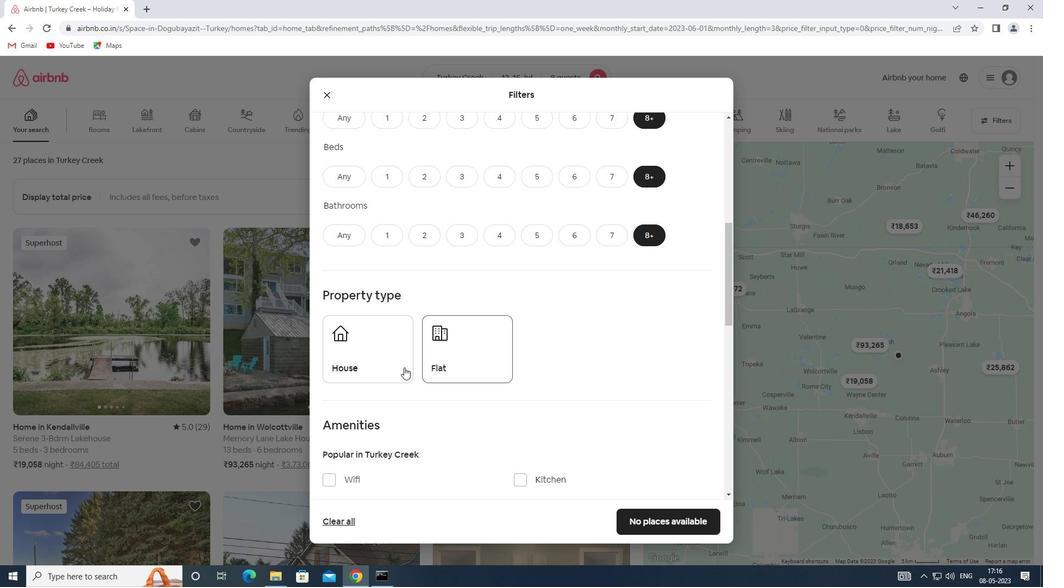 
Action: Mouse moved to (468, 363)
Screenshot: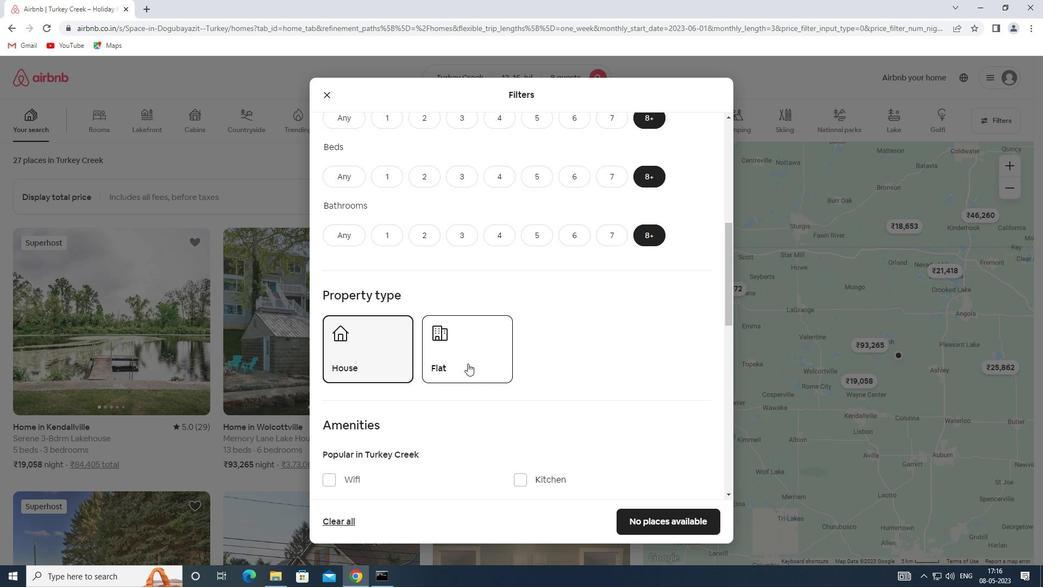 
Action: Mouse pressed left at (468, 363)
Screenshot: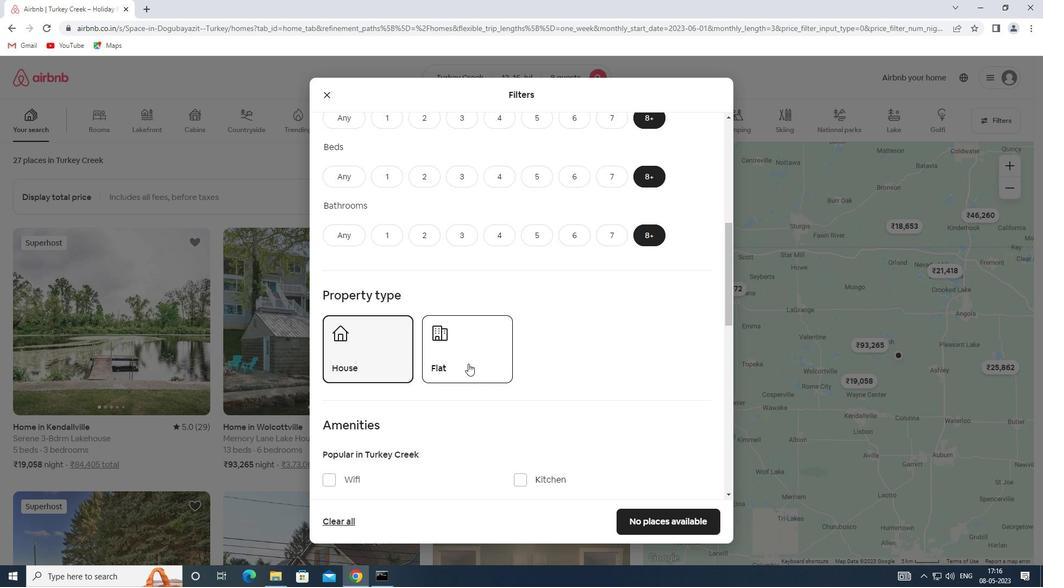 
Action: Mouse moved to (466, 364)
Screenshot: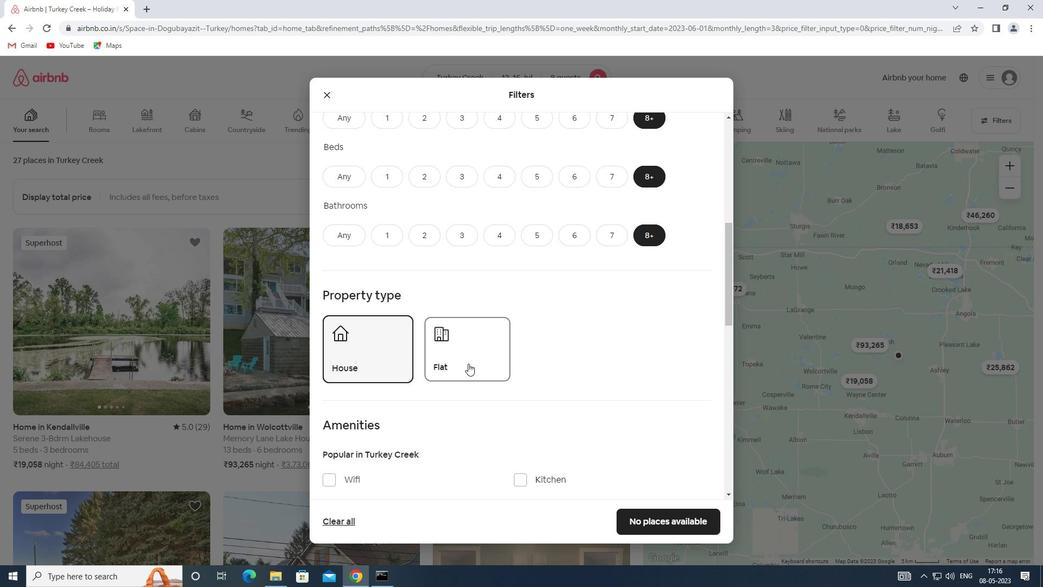 
Action: Mouse scrolled (466, 364) with delta (0, 0)
Screenshot: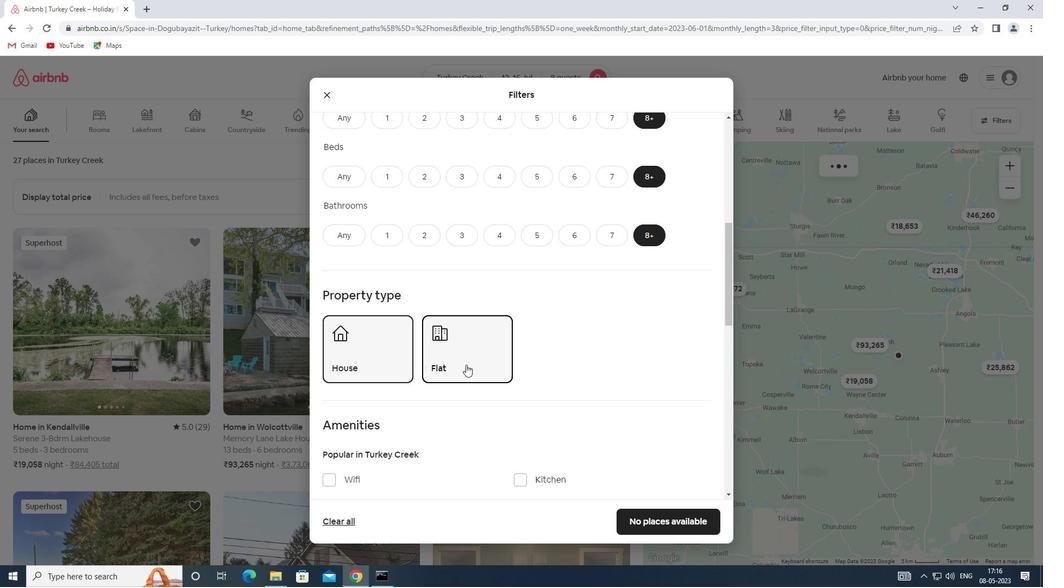 
Action: Mouse scrolled (466, 364) with delta (0, 0)
Screenshot: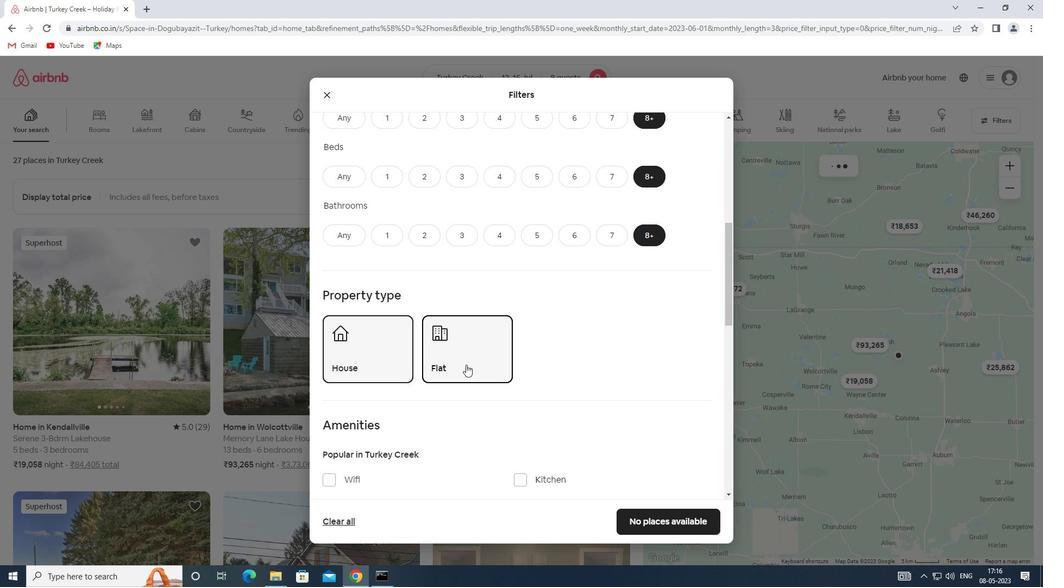 
Action: Mouse scrolled (466, 364) with delta (0, 0)
Screenshot: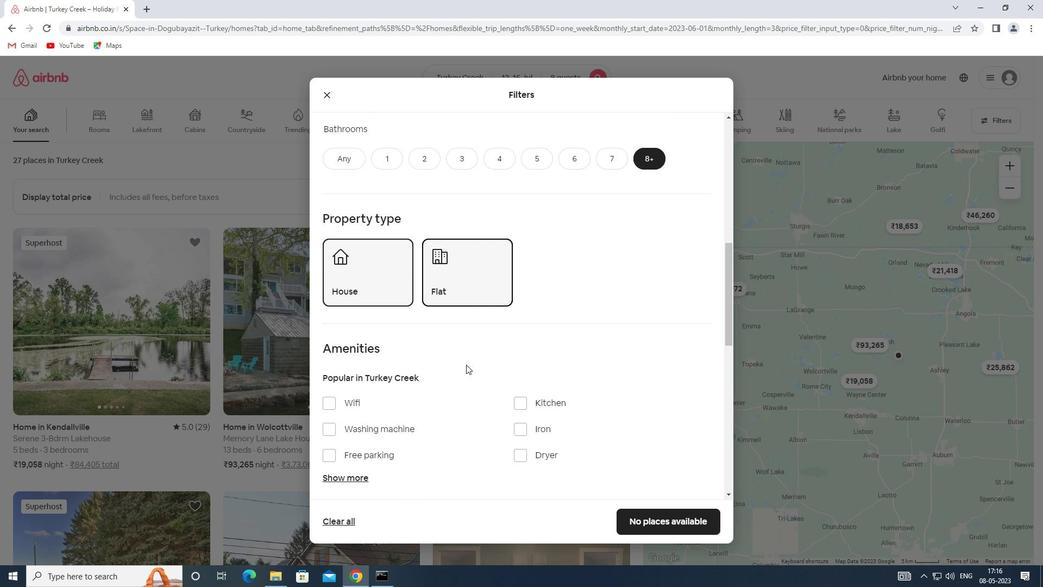 
Action: Mouse moved to (364, 388)
Screenshot: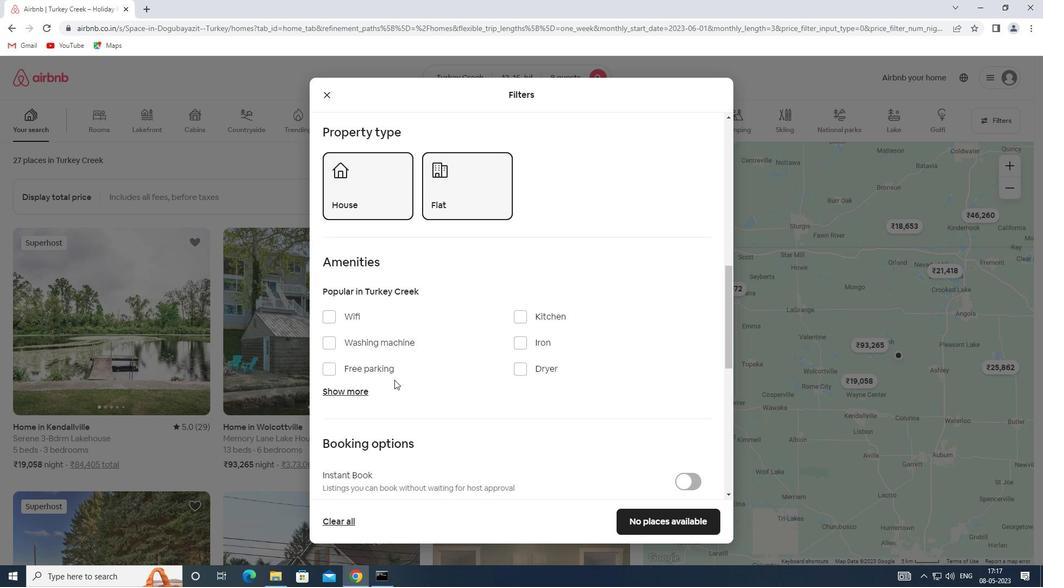 
Action: Mouse pressed left at (364, 388)
Screenshot: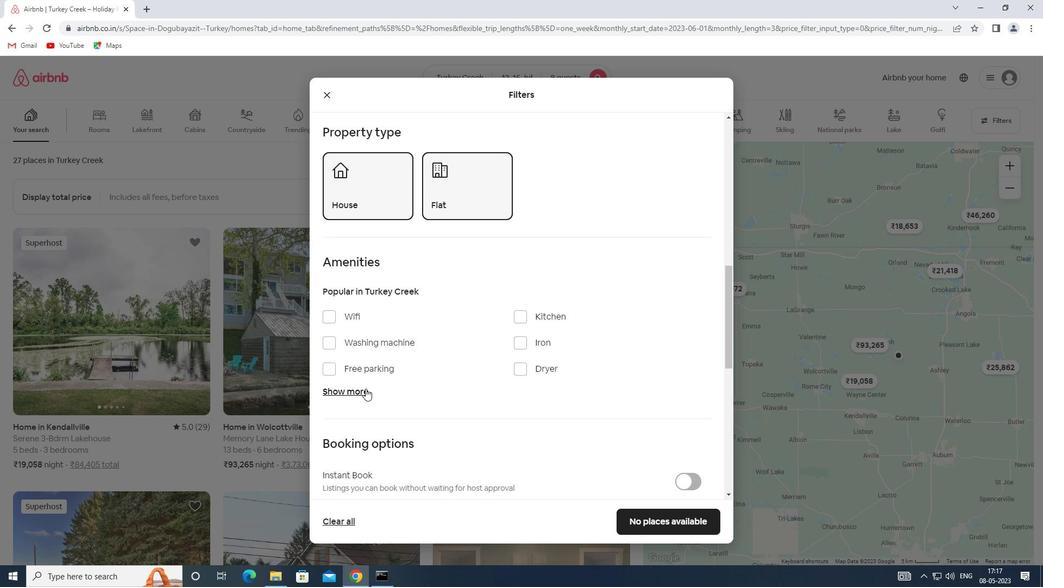 
Action: Mouse moved to (327, 320)
Screenshot: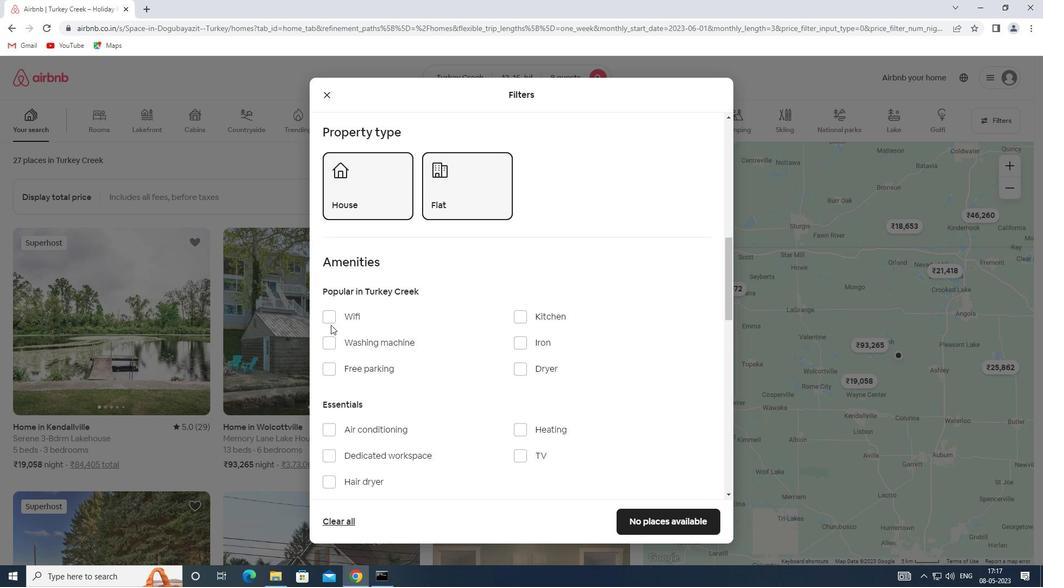 
Action: Mouse pressed left at (327, 320)
Screenshot: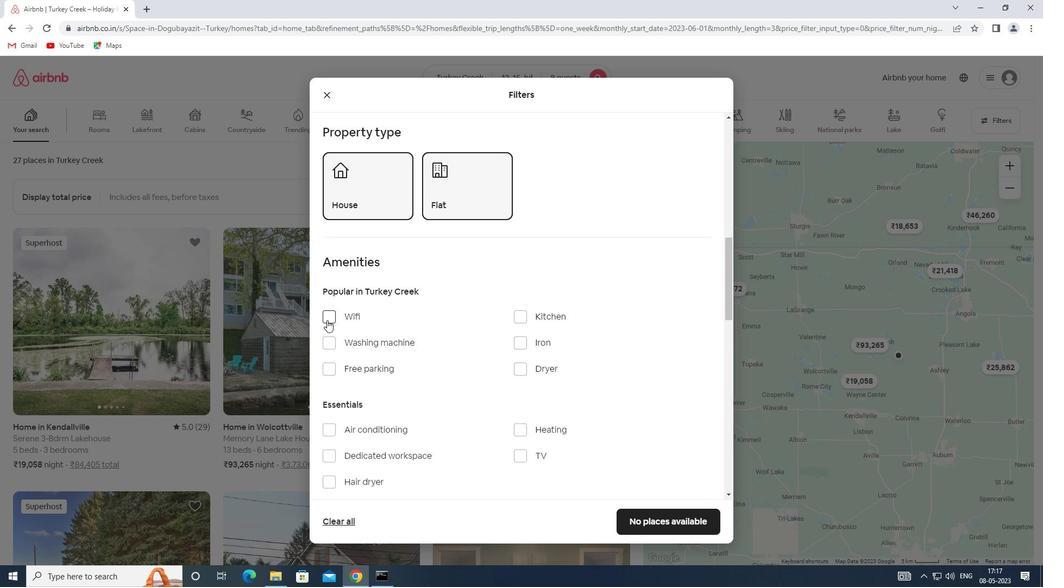 
Action: Mouse moved to (521, 455)
Screenshot: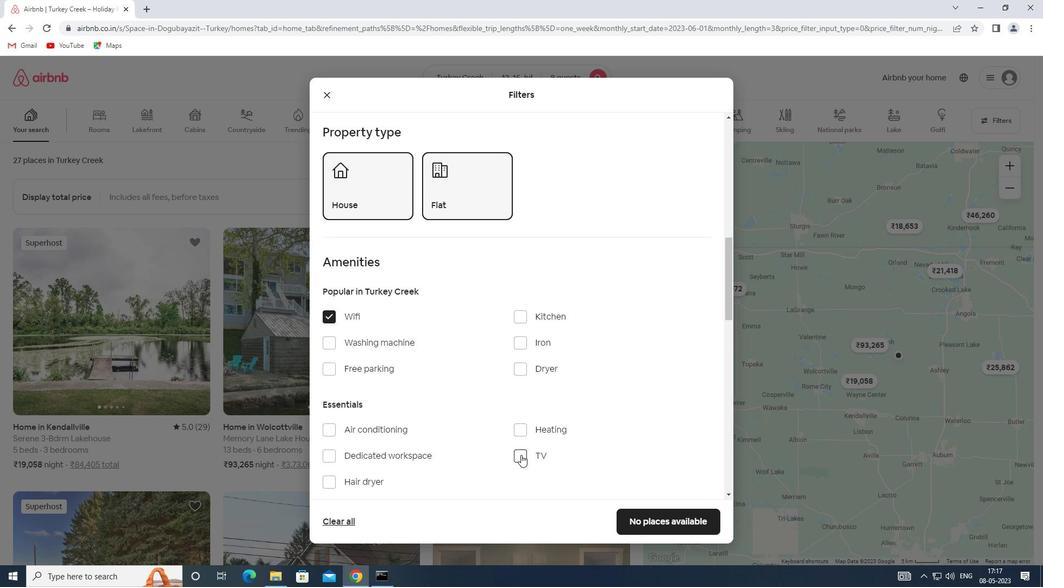 
Action: Mouse pressed left at (521, 455)
Screenshot: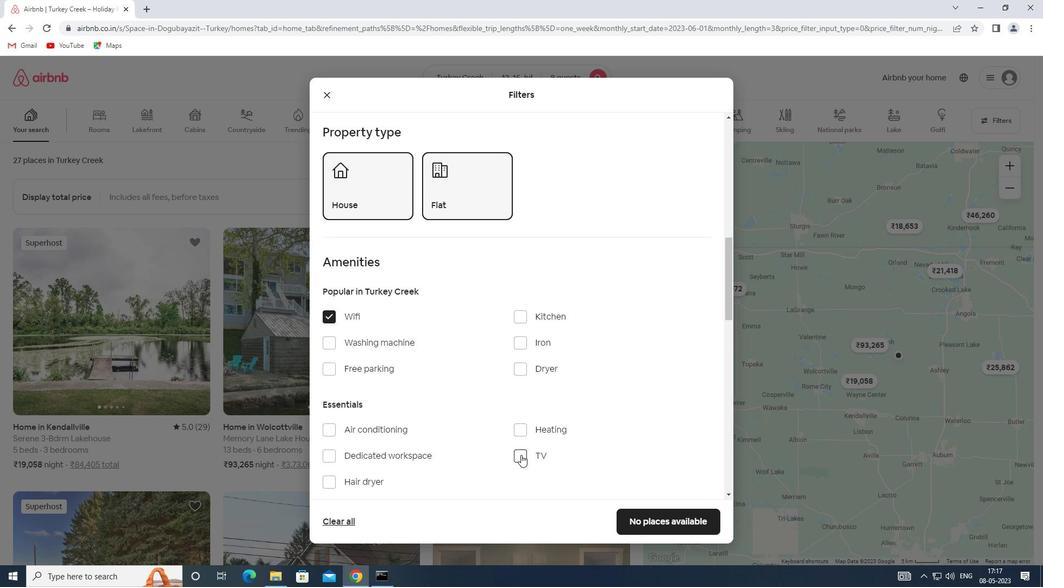 
Action: Mouse moved to (370, 368)
Screenshot: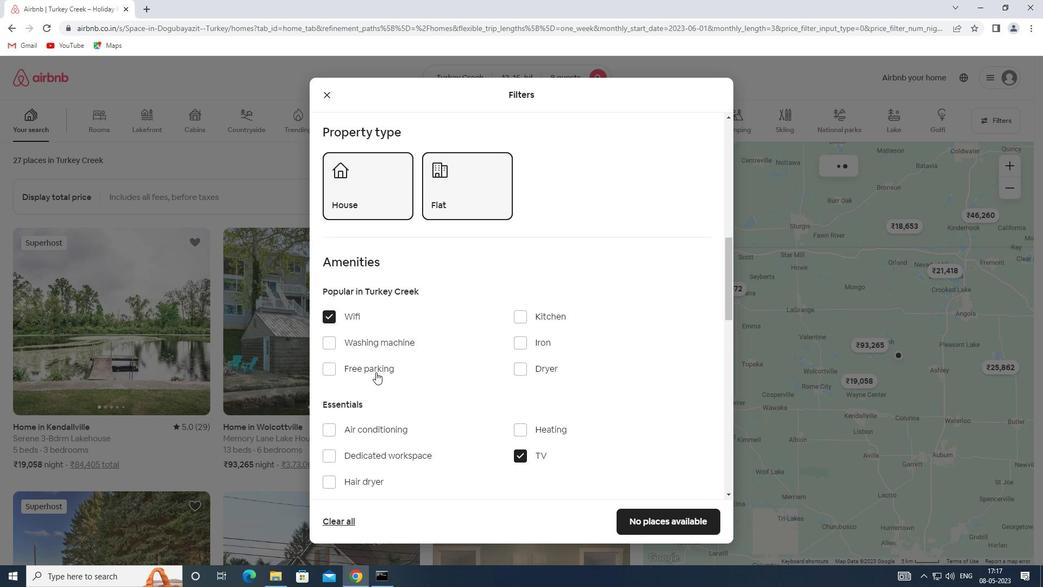 
Action: Mouse pressed left at (370, 368)
Screenshot: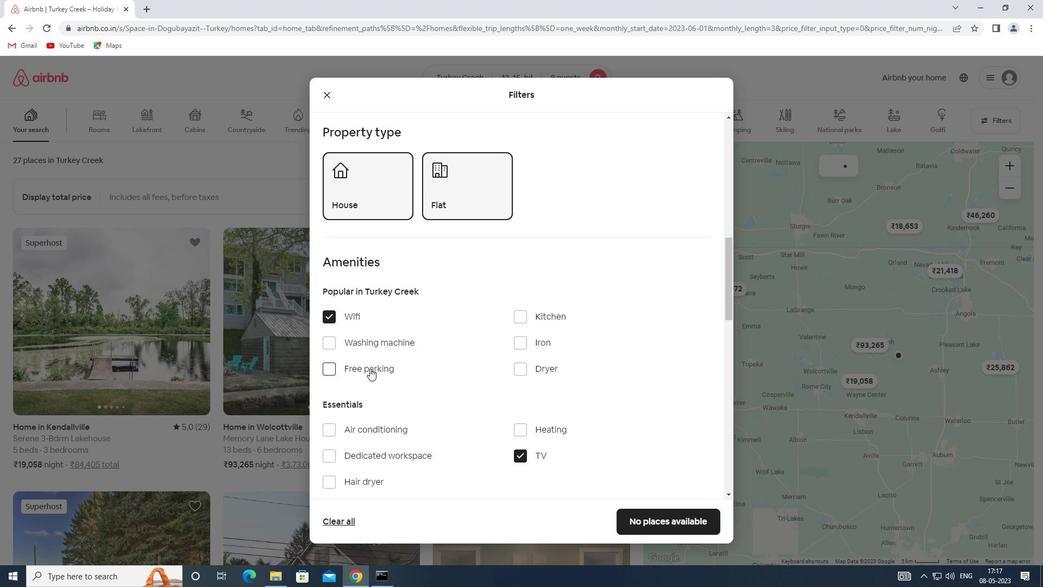 
Action: Mouse moved to (431, 386)
Screenshot: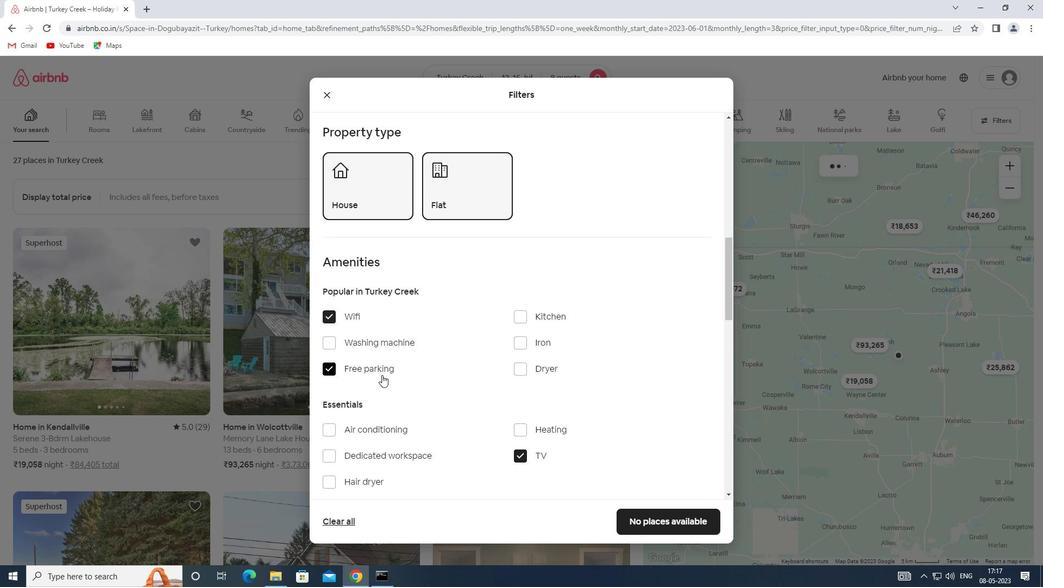 
Action: Mouse scrolled (431, 386) with delta (0, 0)
Screenshot: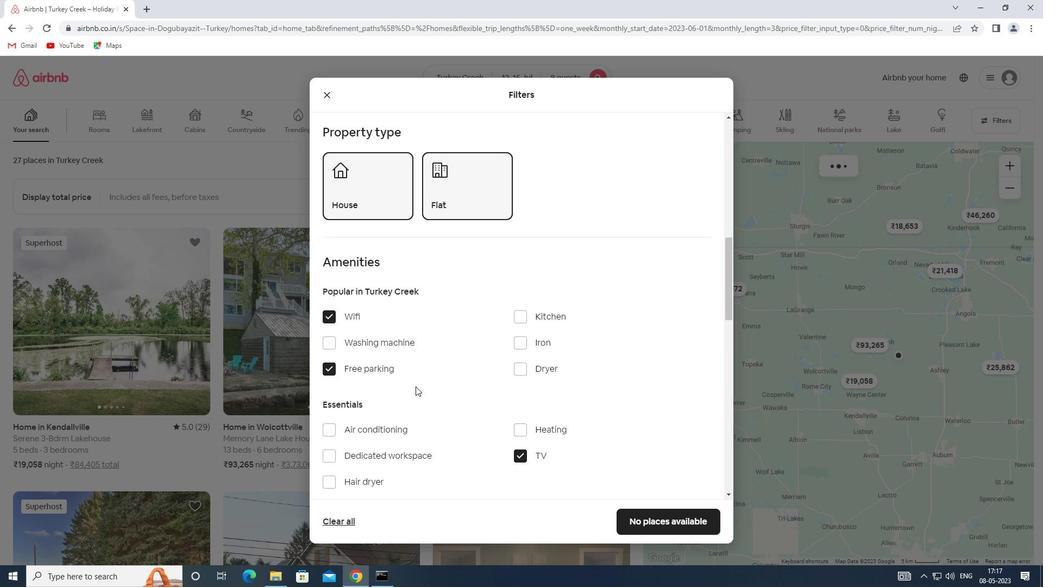 
Action: Mouse scrolled (431, 386) with delta (0, 0)
Screenshot: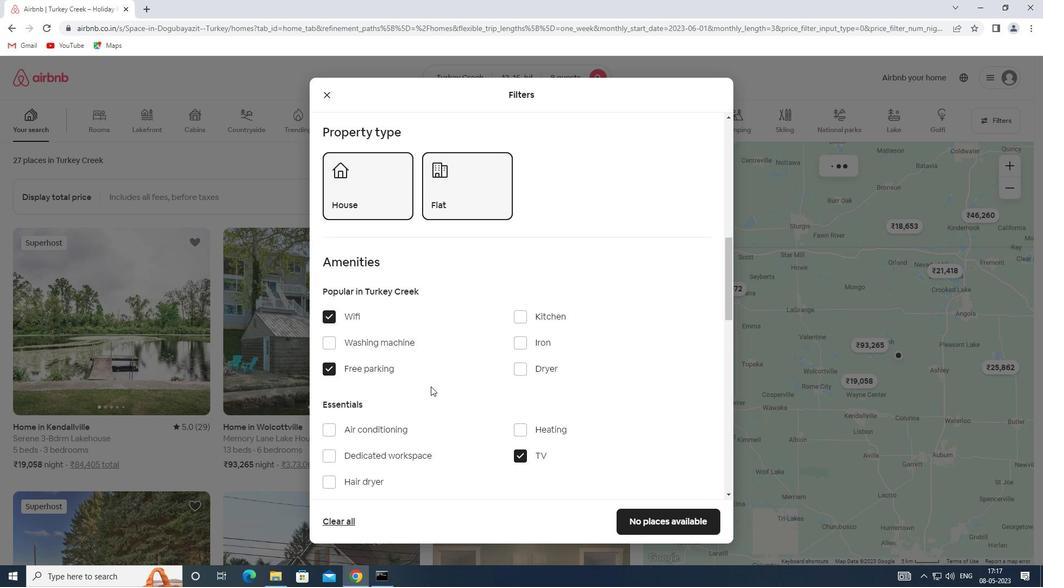 
Action: Mouse scrolled (431, 386) with delta (0, 0)
Screenshot: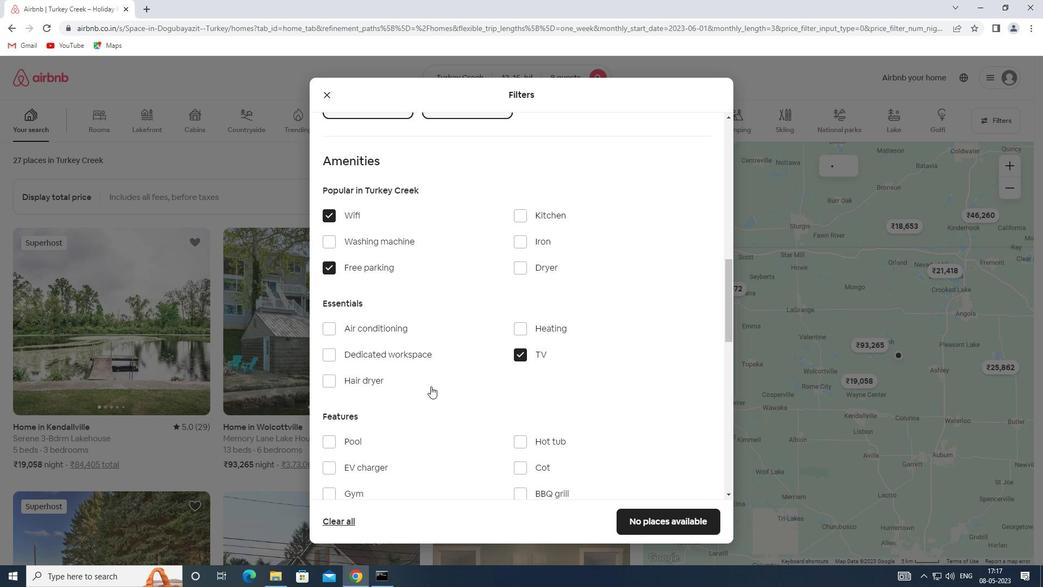 
Action: Mouse moved to (364, 430)
Screenshot: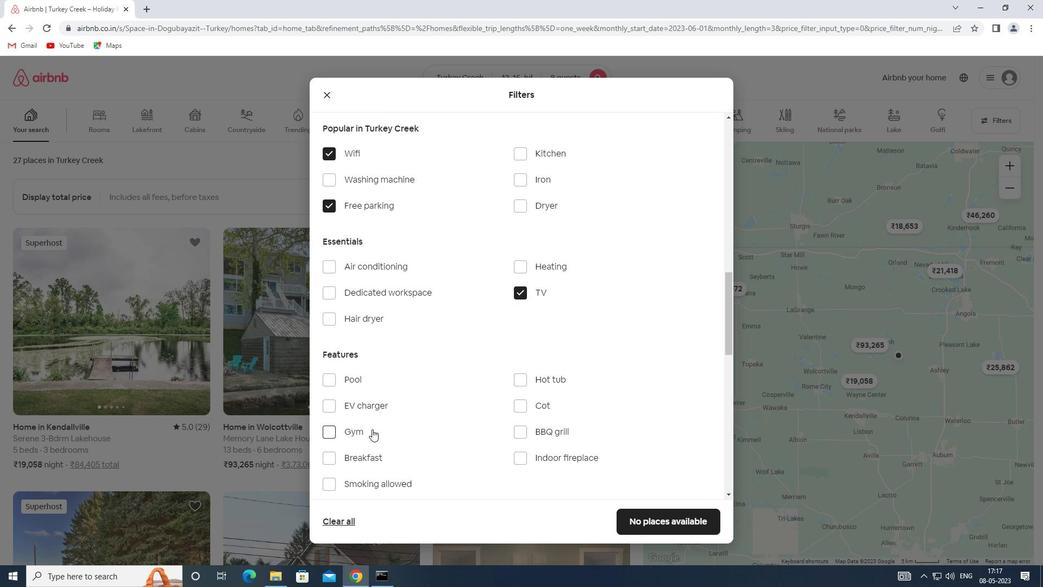 
Action: Mouse pressed left at (364, 430)
Screenshot: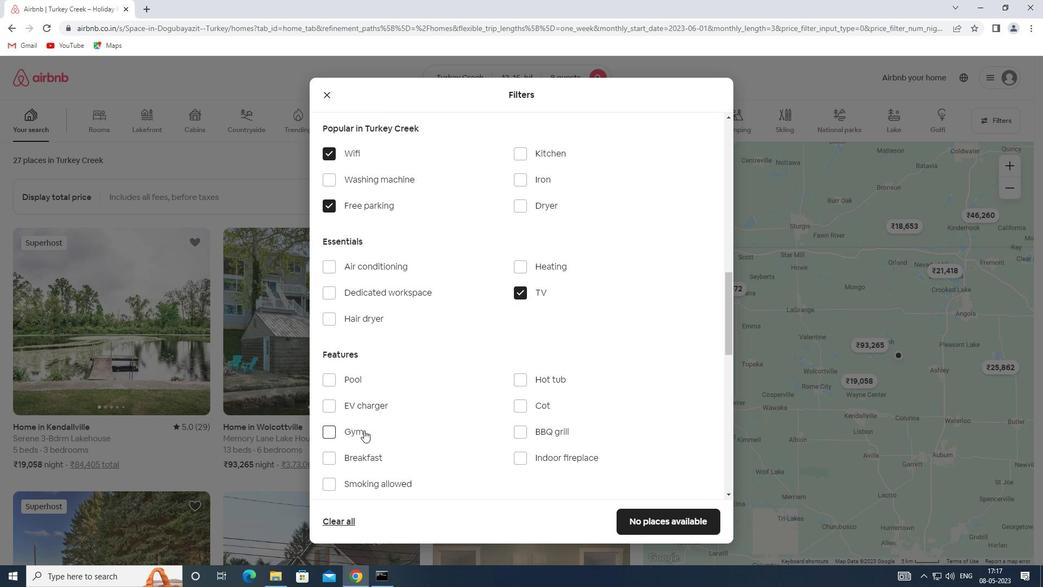 
Action: Mouse moved to (357, 455)
Screenshot: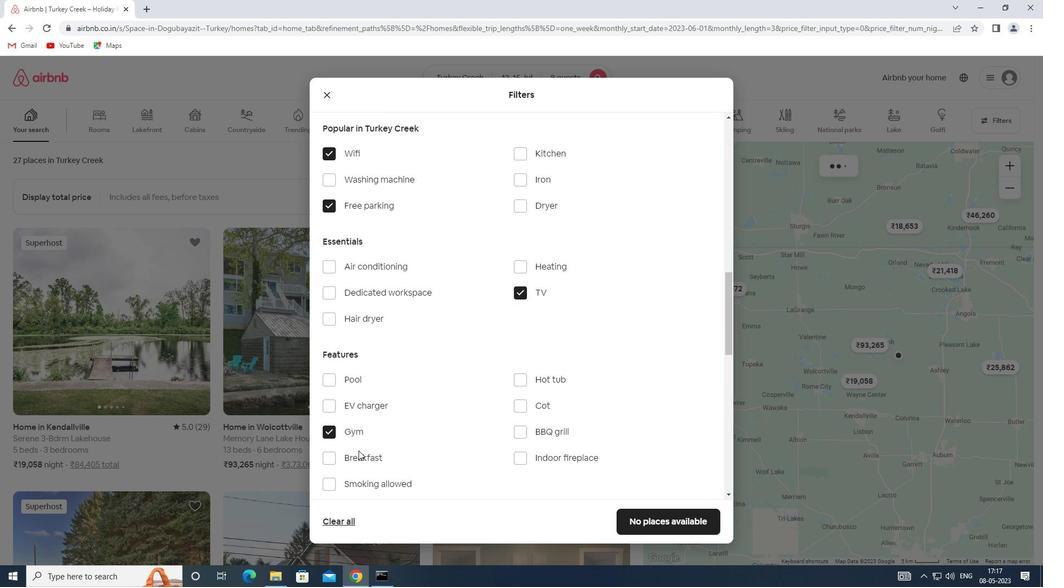 
Action: Mouse pressed left at (357, 455)
Screenshot: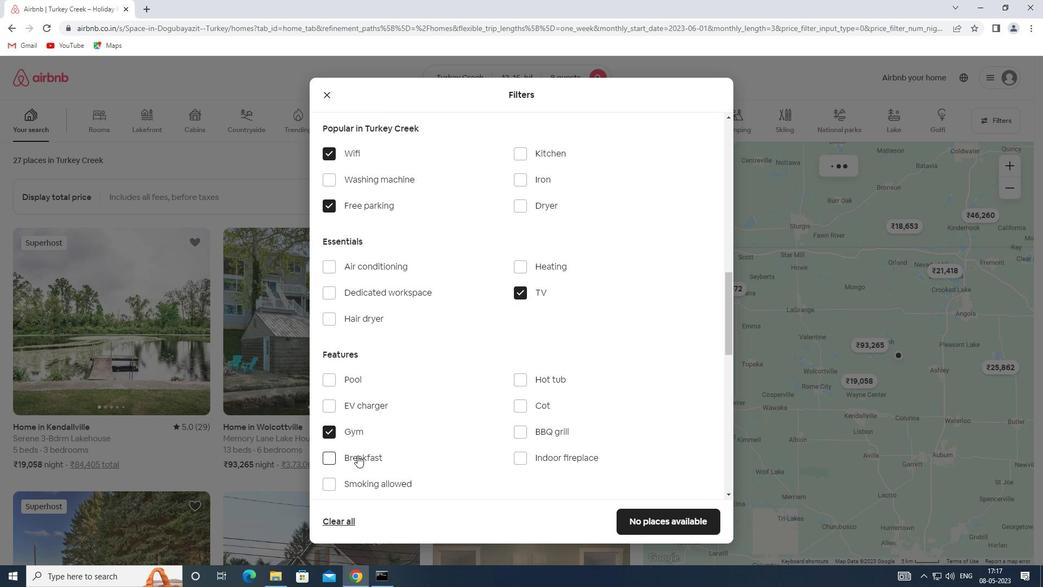 
Action: Mouse moved to (476, 433)
Screenshot: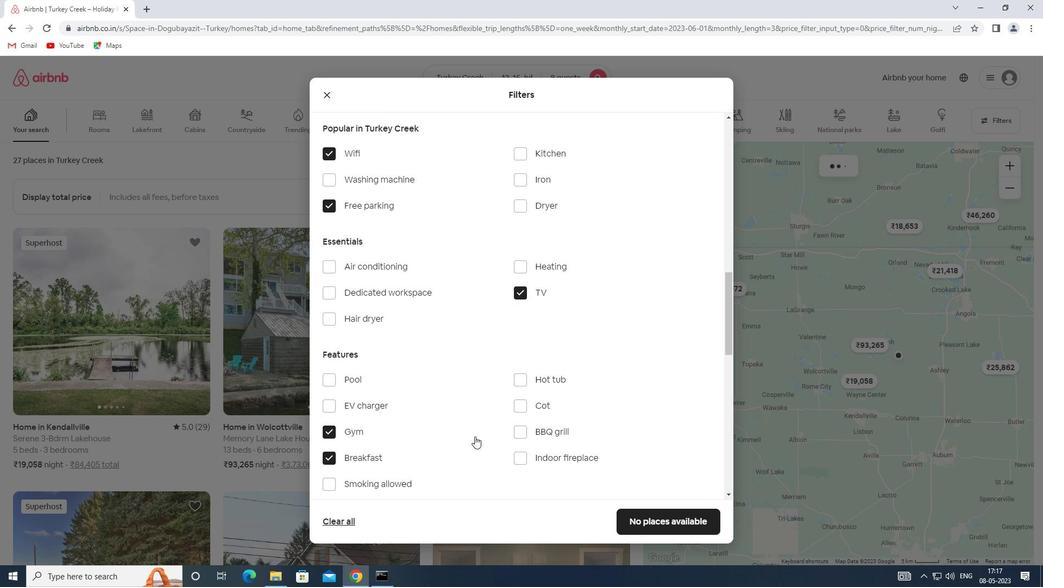 
Action: Mouse scrolled (476, 433) with delta (0, 0)
Screenshot: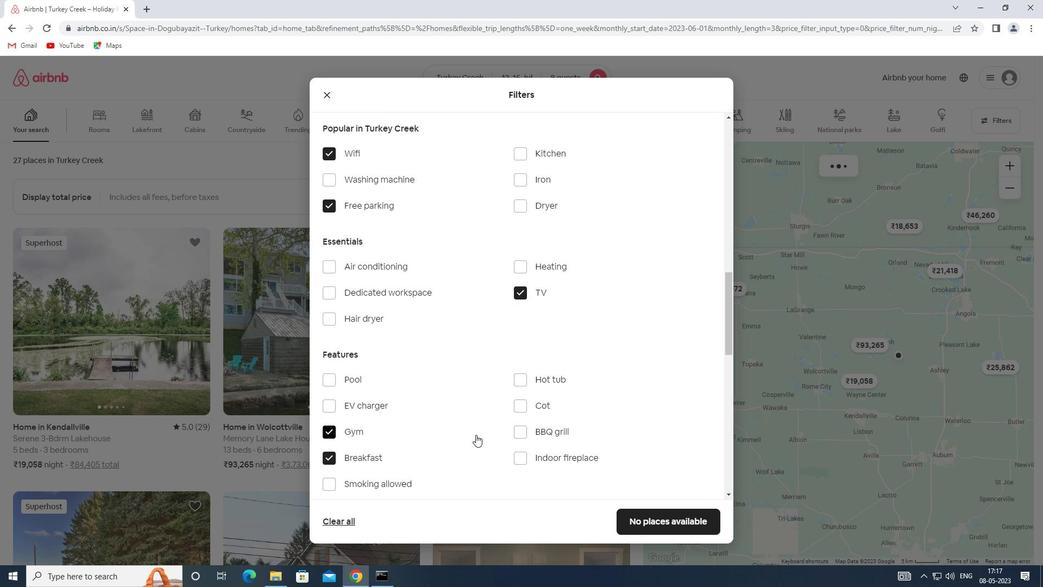
Action: Mouse scrolled (476, 433) with delta (0, 0)
Screenshot: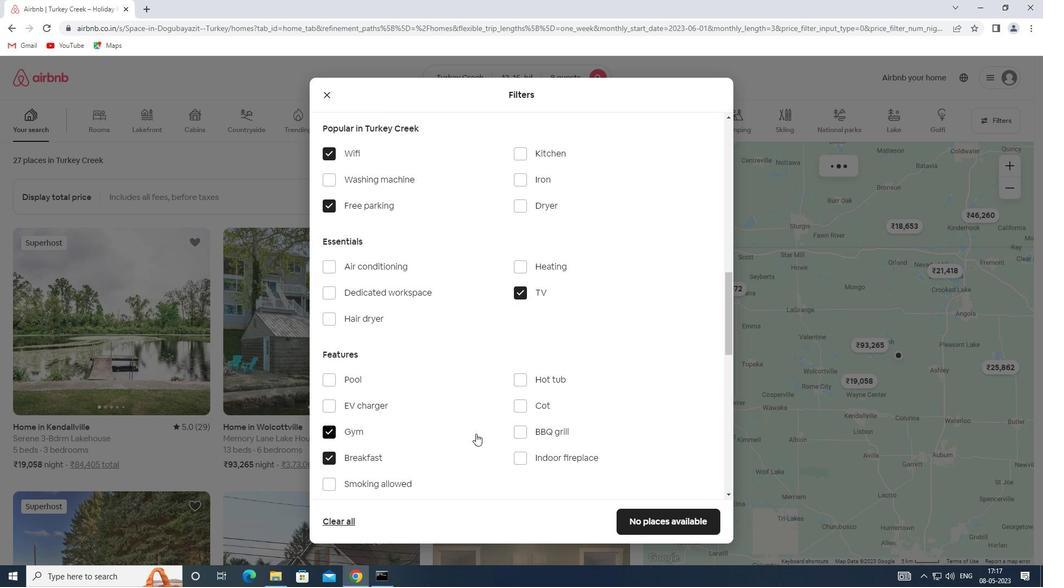 
Action: Mouse scrolled (476, 433) with delta (0, 0)
Screenshot: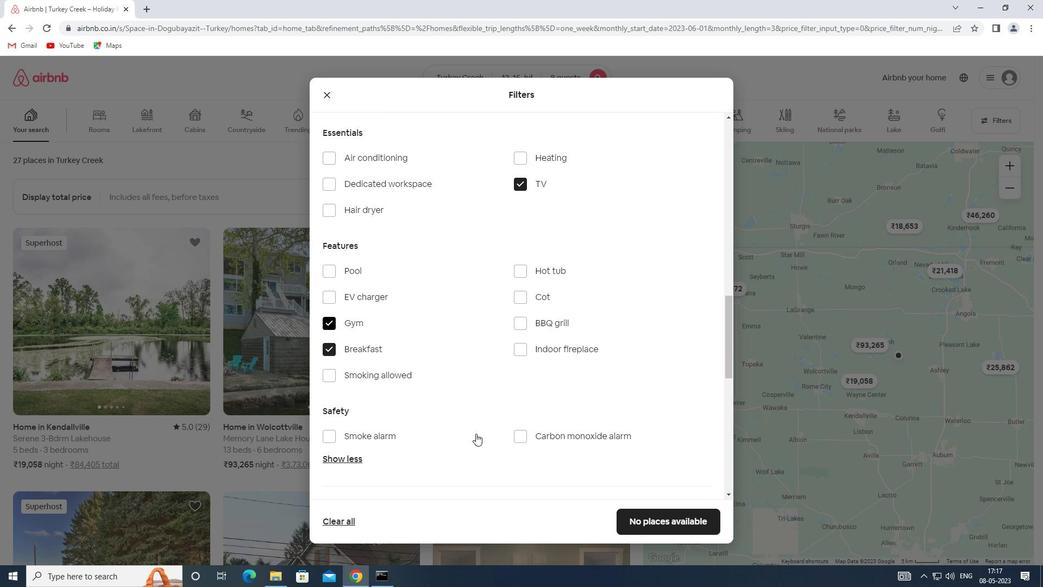 
Action: Mouse scrolled (476, 433) with delta (0, 0)
Screenshot: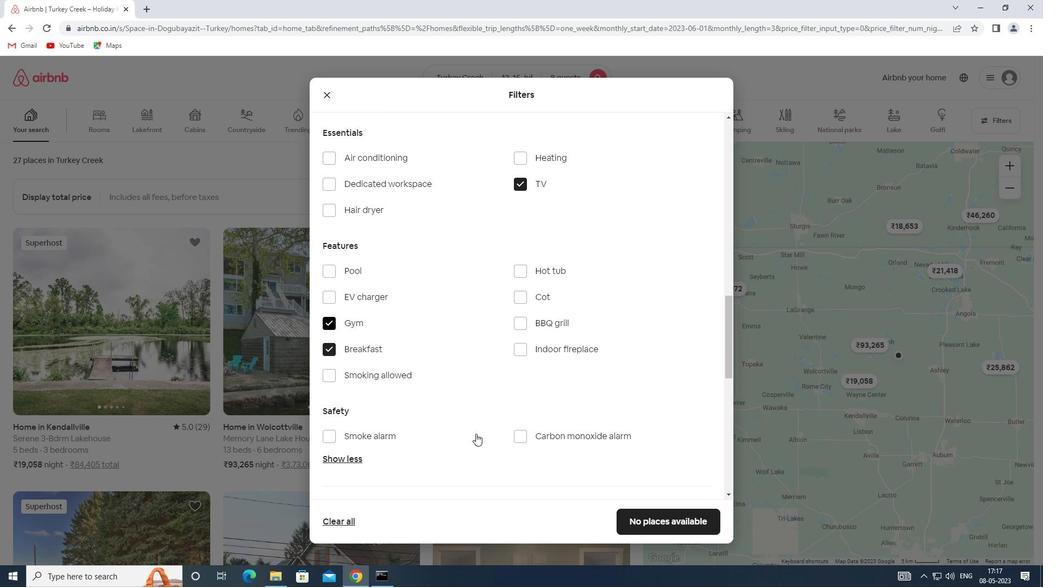 
Action: Mouse scrolled (476, 433) with delta (0, 0)
Screenshot: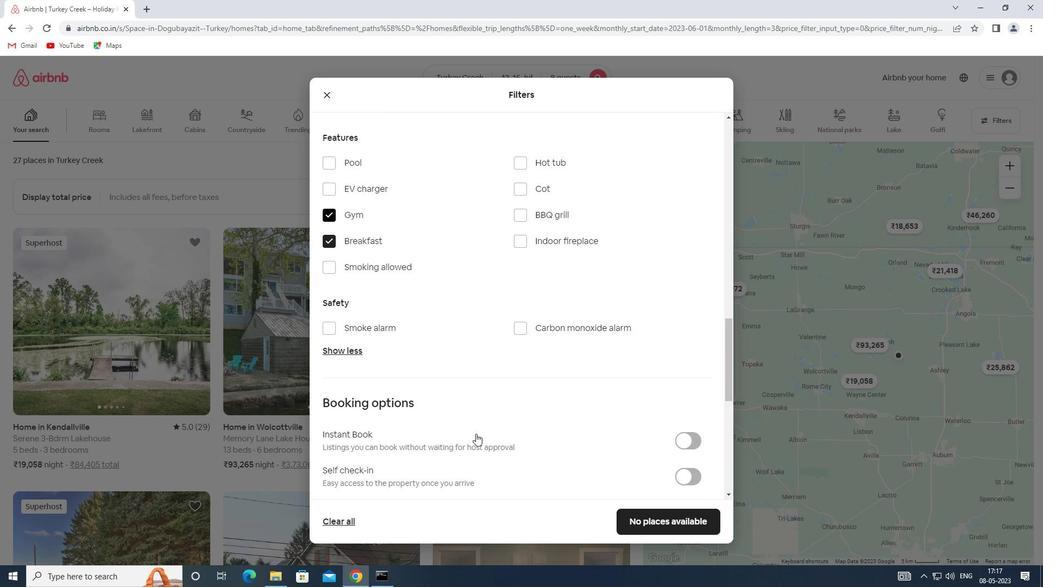 
Action: Mouse scrolled (476, 433) with delta (0, 0)
Screenshot: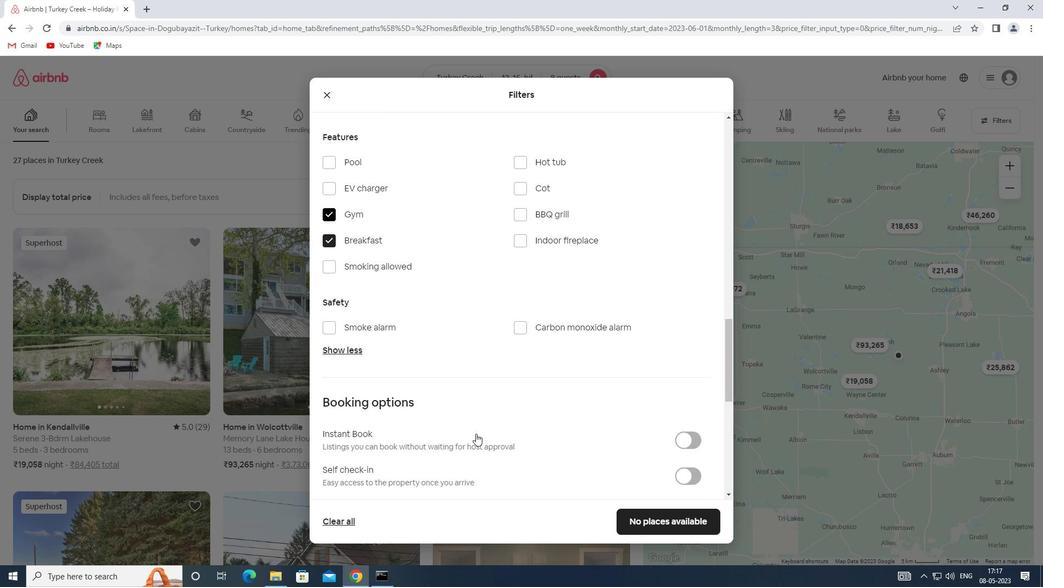 
Action: Mouse moved to (686, 369)
Screenshot: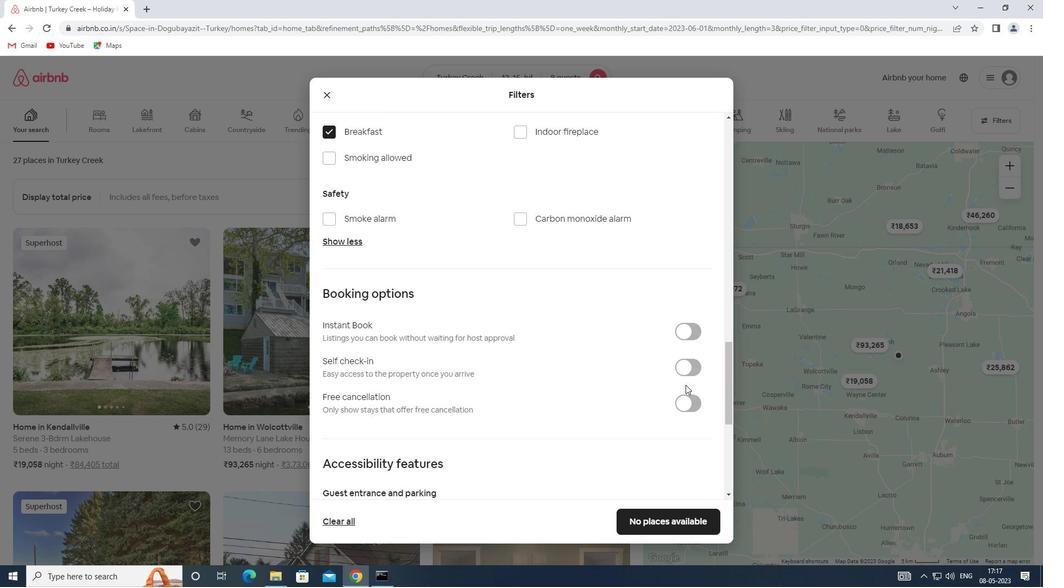 
Action: Mouse pressed left at (686, 369)
Screenshot: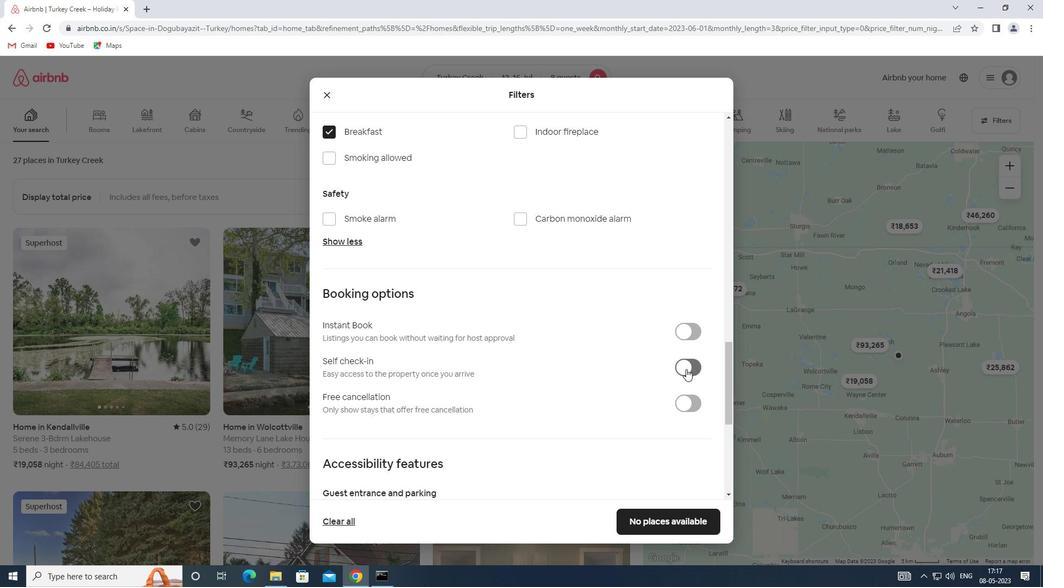 
Action: Mouse moved to (444, 419)
Screenshot: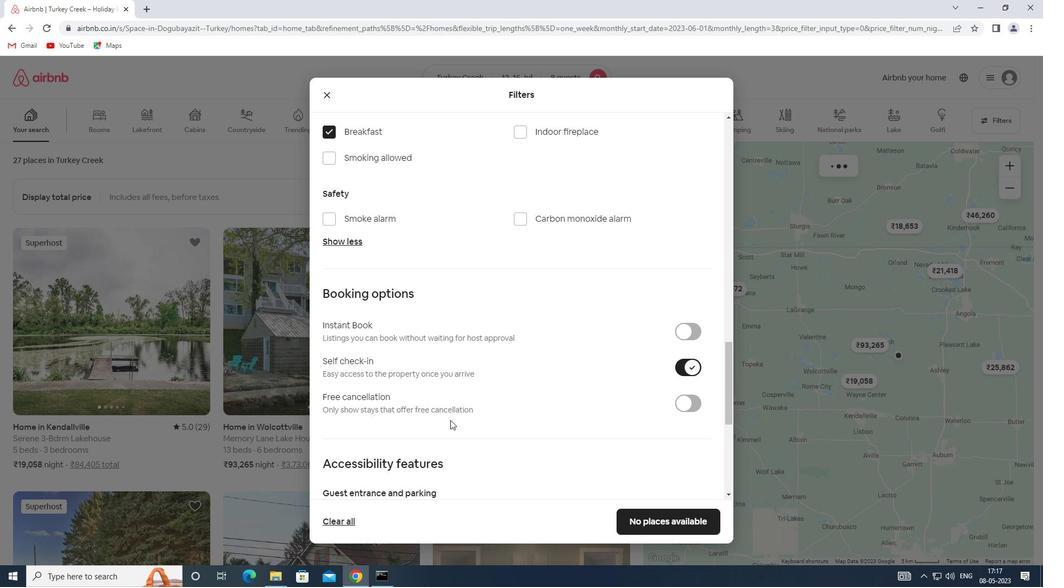 
Action: Mouse scrolled (444, 418) with delta (0, 0)
Screenshot: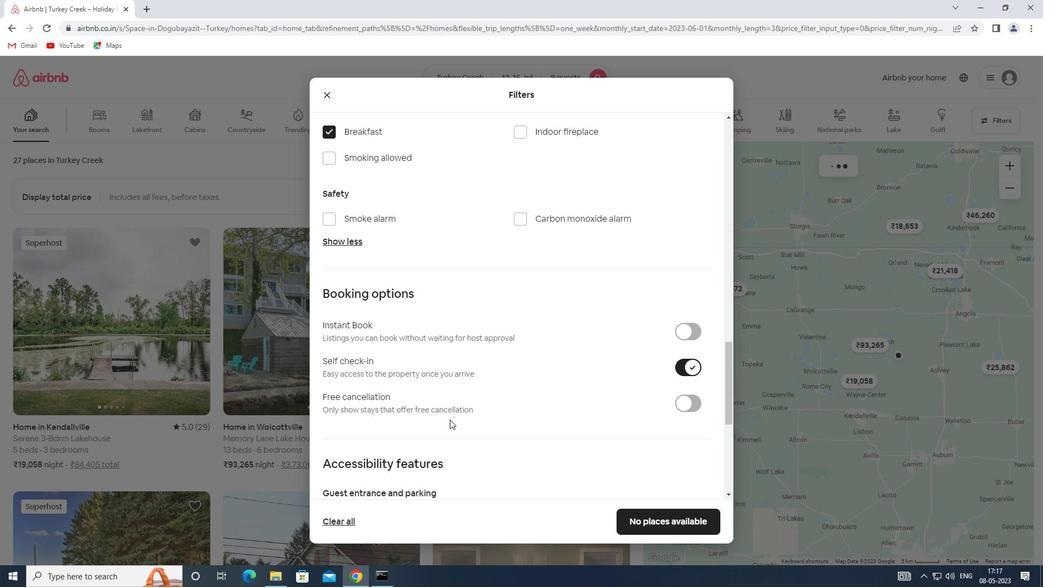 
Action: Mouse scrolled (444, 418) with delta (0, 0)
Screenshot: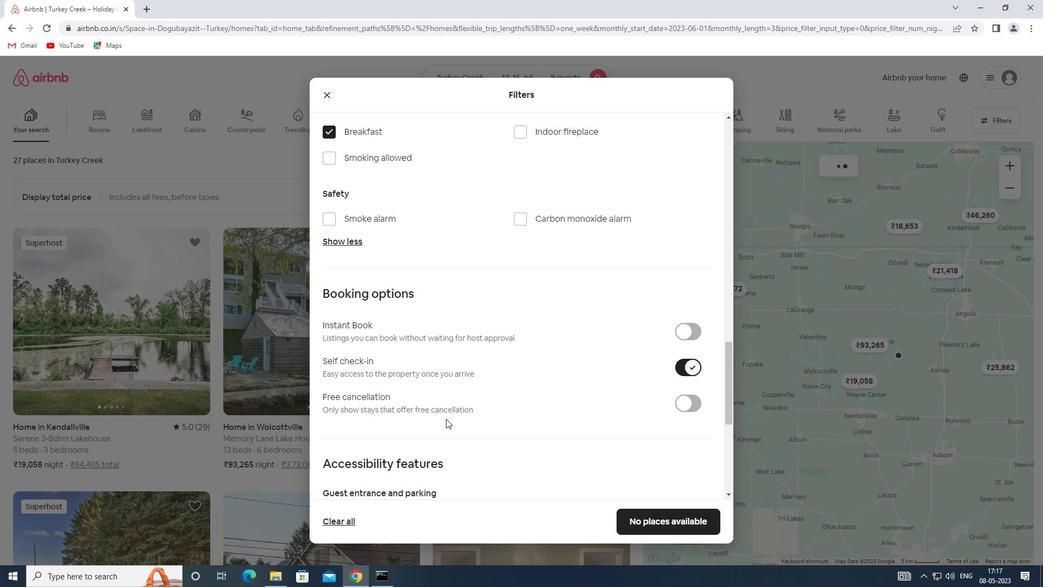 
Action: Mouse scrolled (444, 418) with delta (0, 0)
Screenshot: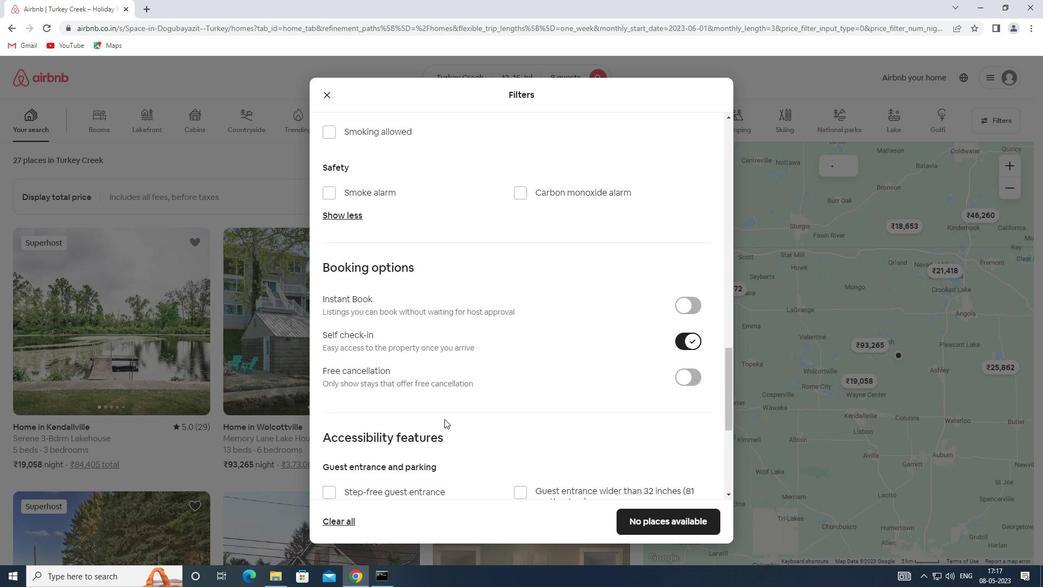 
Action: Mouse scrolled (444, 418) with delta (0, 0)
Screenshot: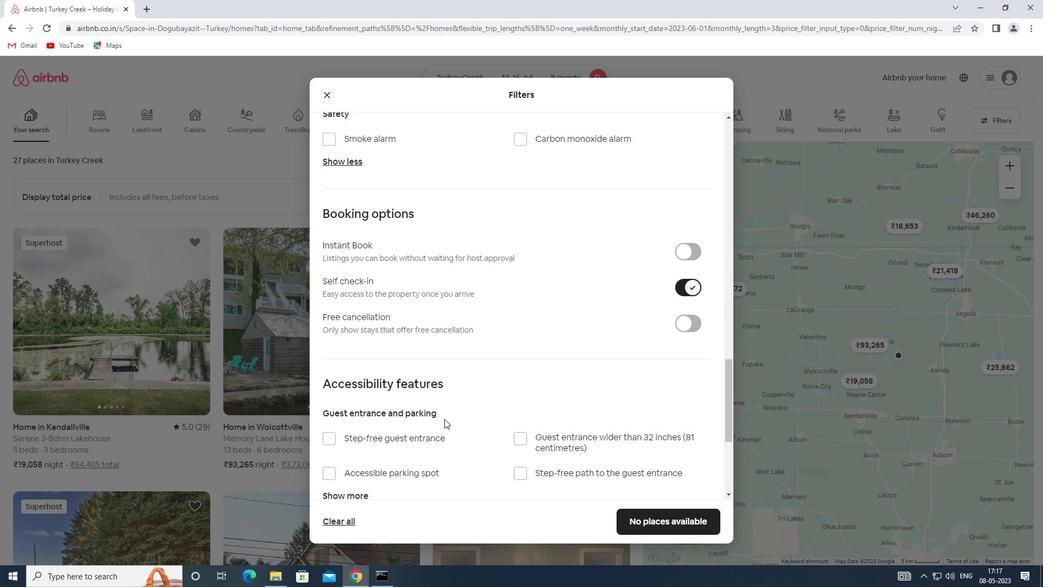 
Action: Mouse moved to (443, 420)
Screenshot: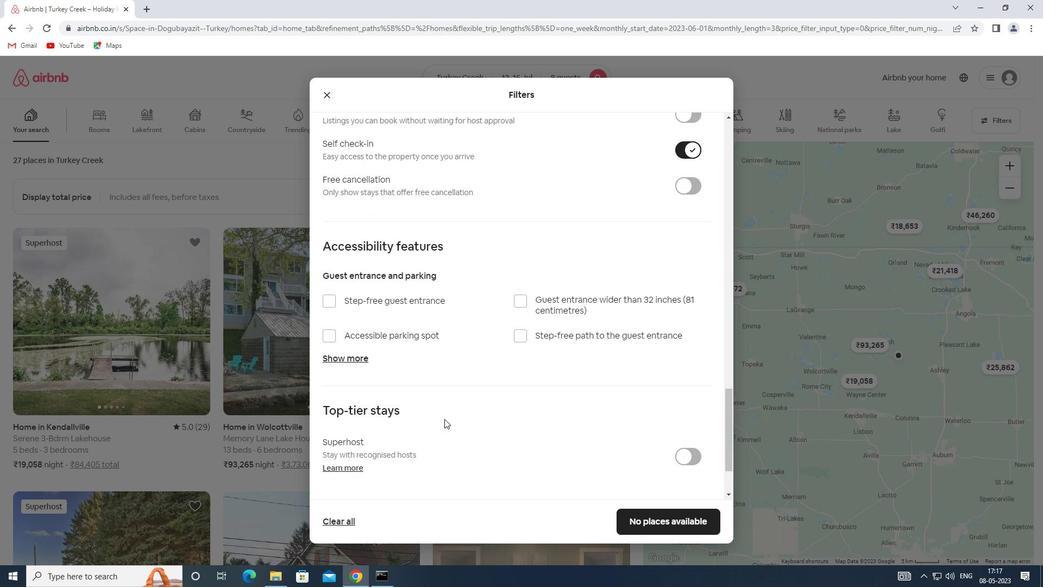 
Action: Mouse scrolled (443, 419) with delta (0, 0)
Screenshot: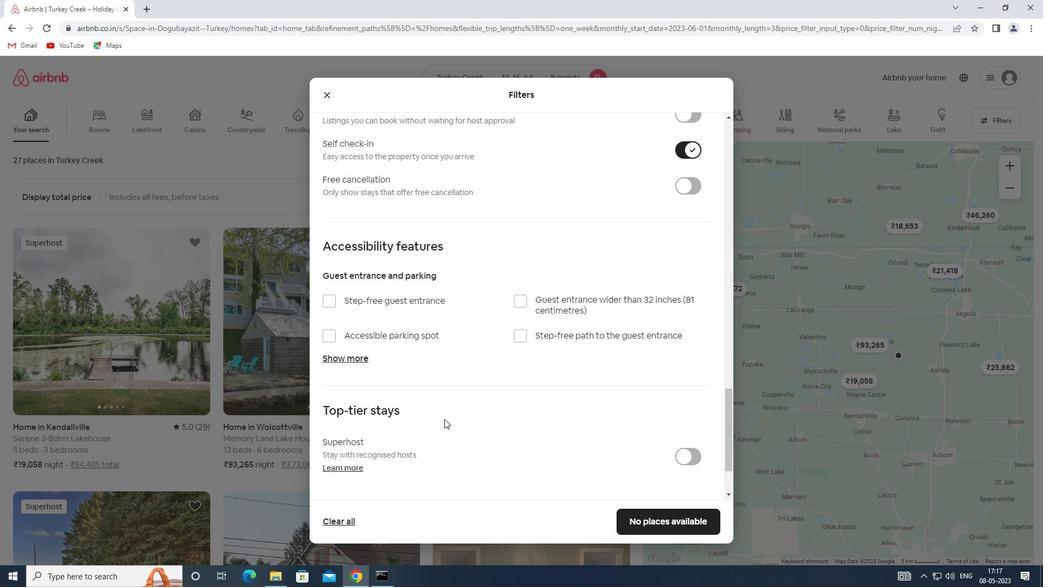 
Action: Mouse scrolled (443, 419) with delta (0, 0)
Screenshot: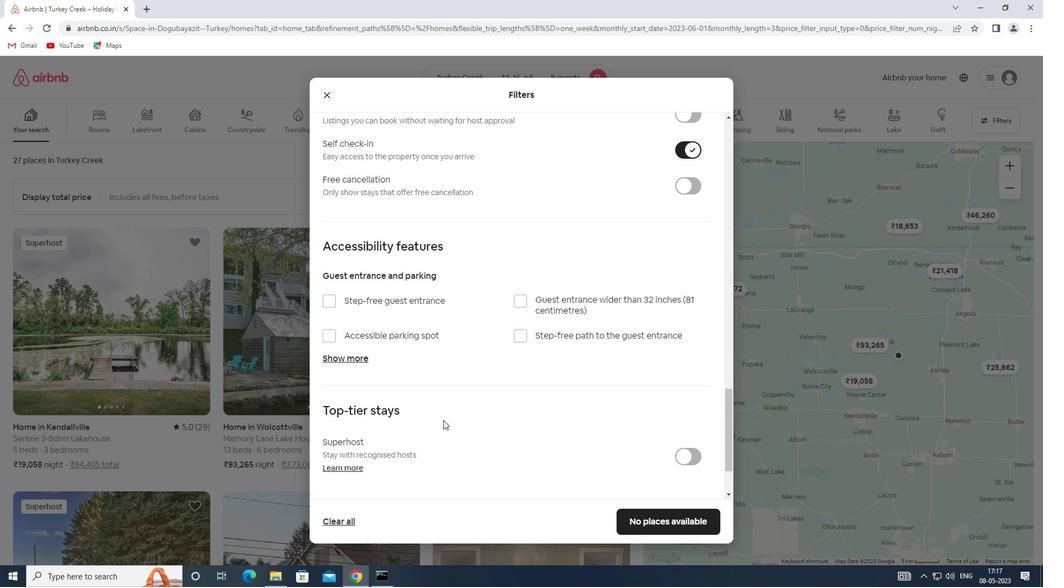
Action: Mouse moved to (352, 468)
Screenshot: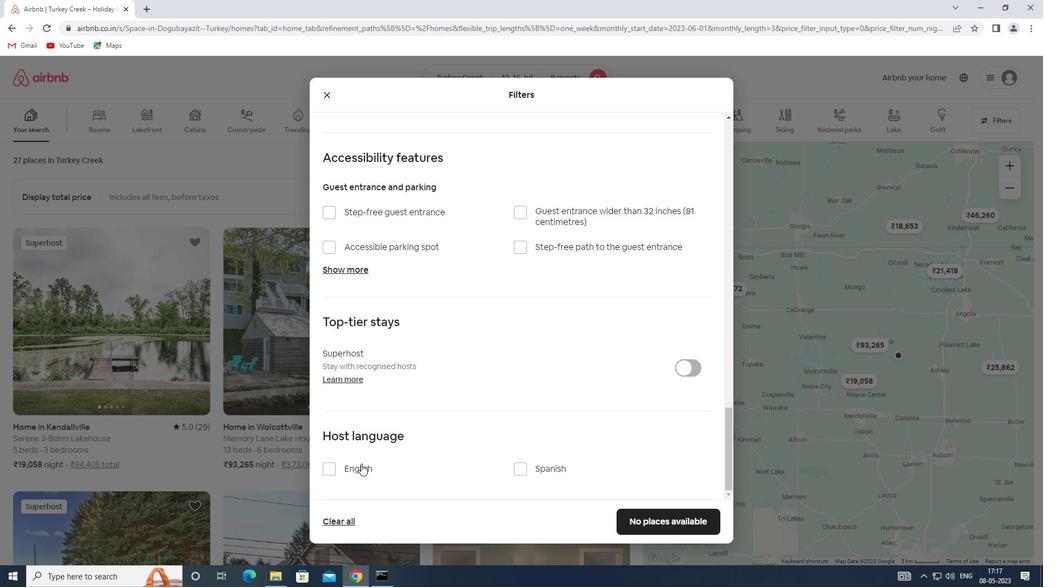
Action: Mouse pressed left at (352, 468)
Screenshot: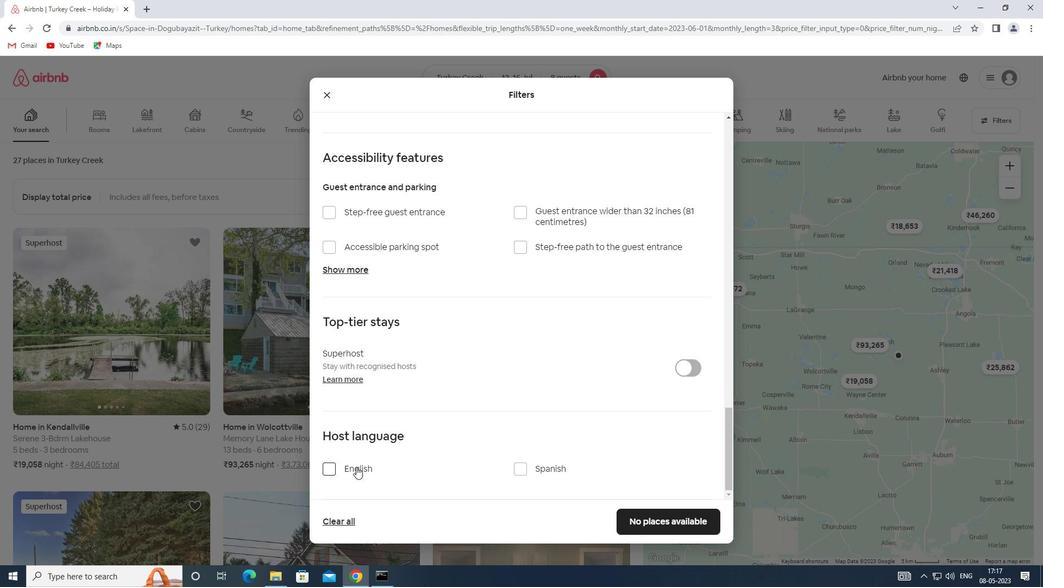 
Action: Mouse moved to (630, 513)
Screenshot: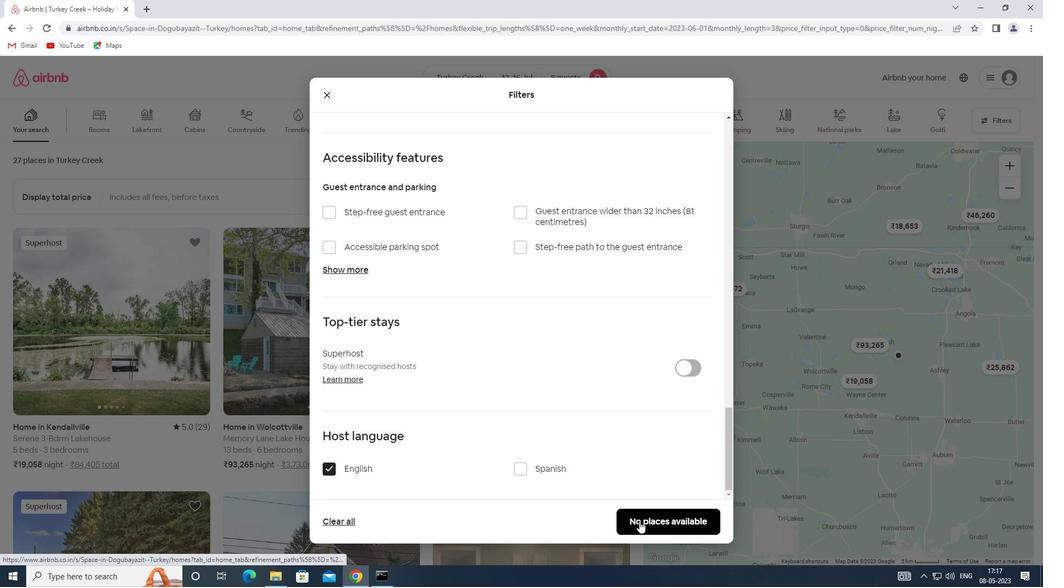 
Action: Mouse pressed left at (630, 513)
Screenshot: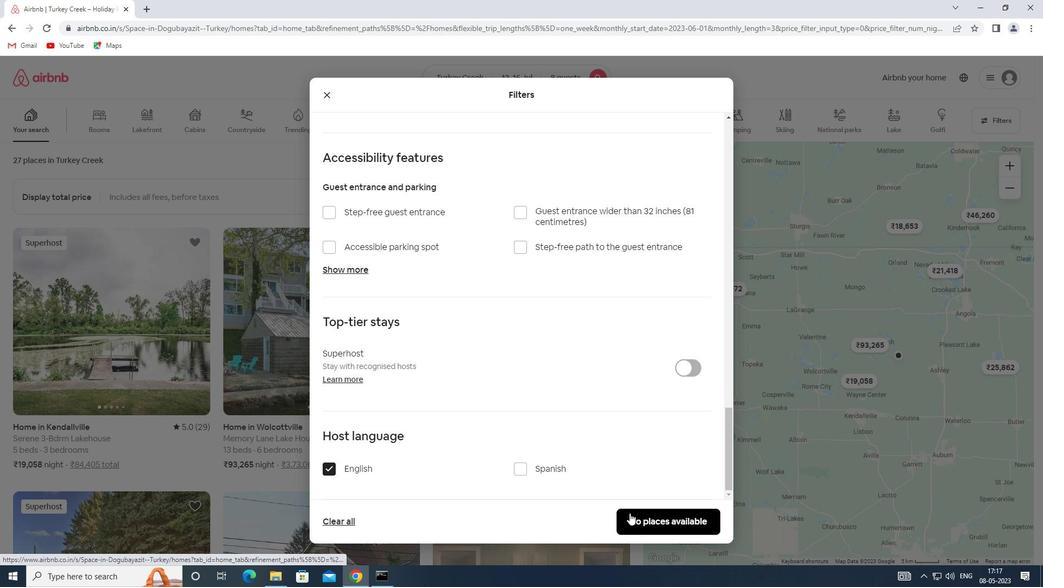
